 Task: Add a condition where "Channel Is Answer bot for web widget" in recently solved tickets.
Action: Mouse moved to (163, 394)
Screenshot: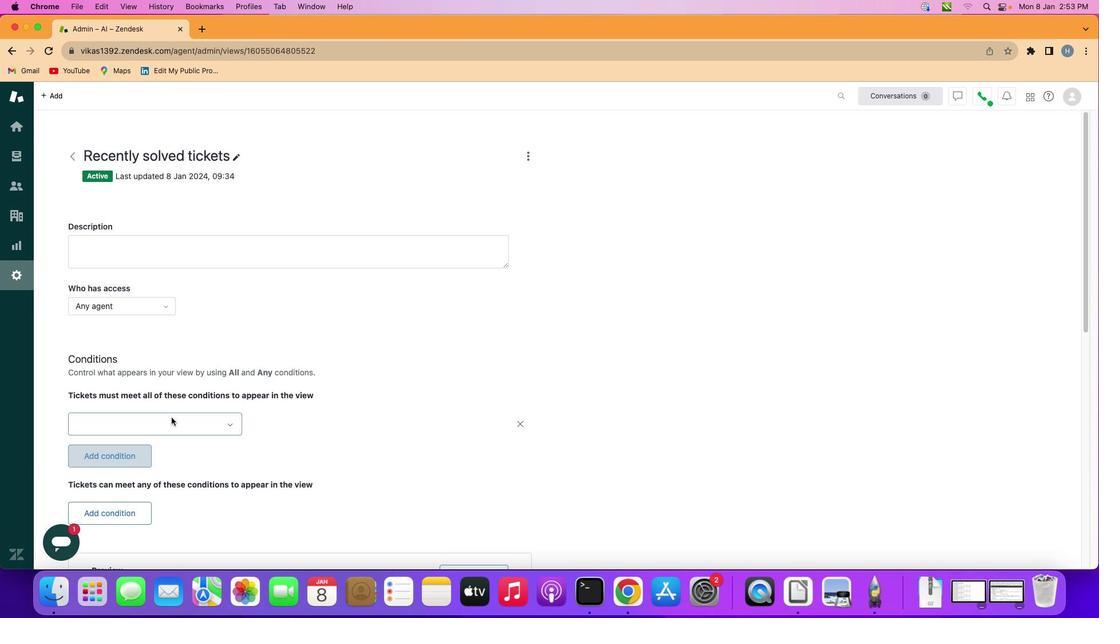 
Action: Mouse pressed left at (163, 394)
Screenshot: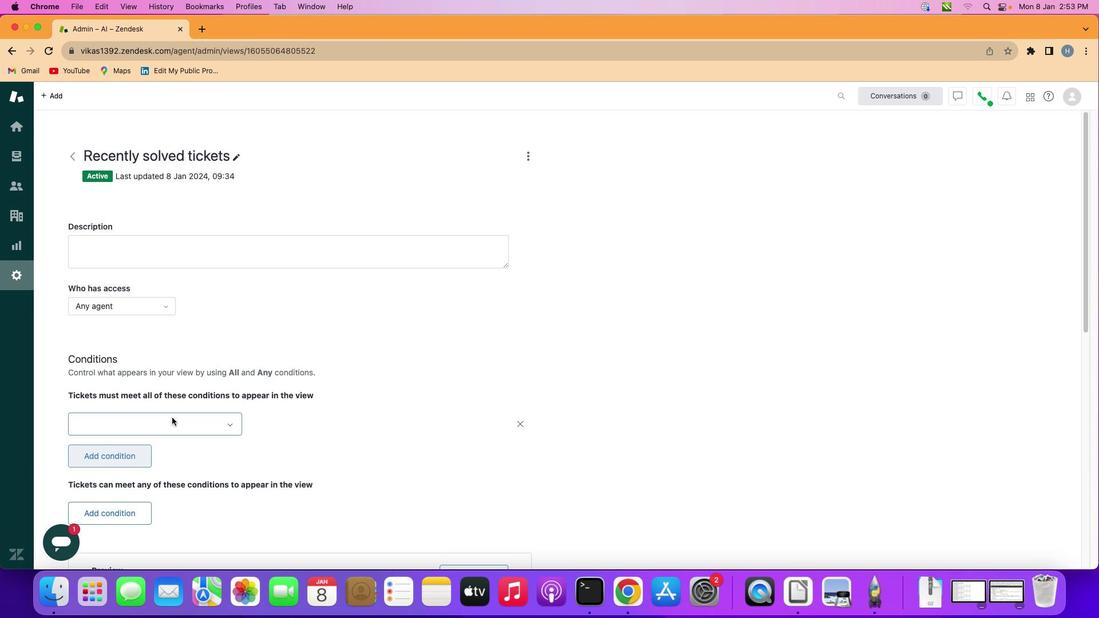 
Action: Mouse moved to (208, 391)
Screenshot: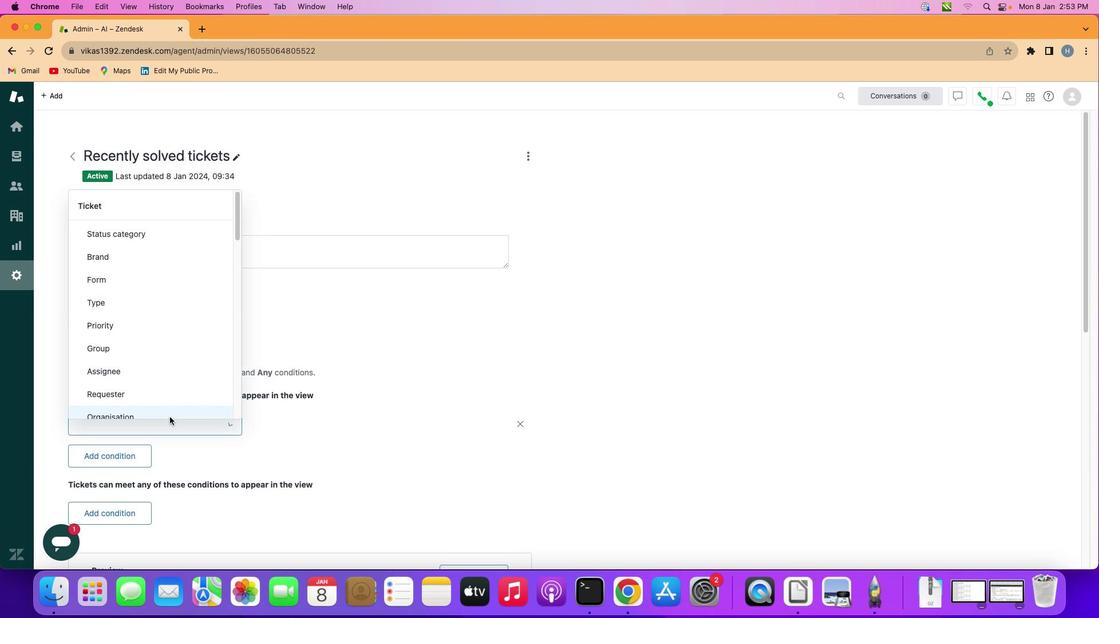 
Action: Mouse pressed left at (208, 391)
Screenshot: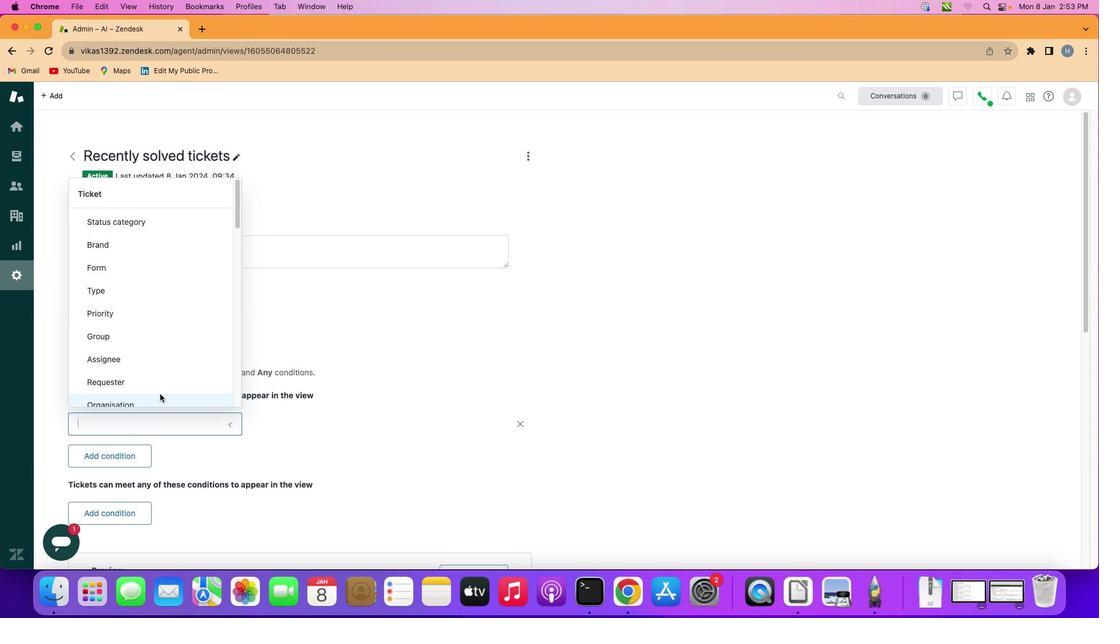 
Action: Mouse moved to (206, 343)
Screenshot: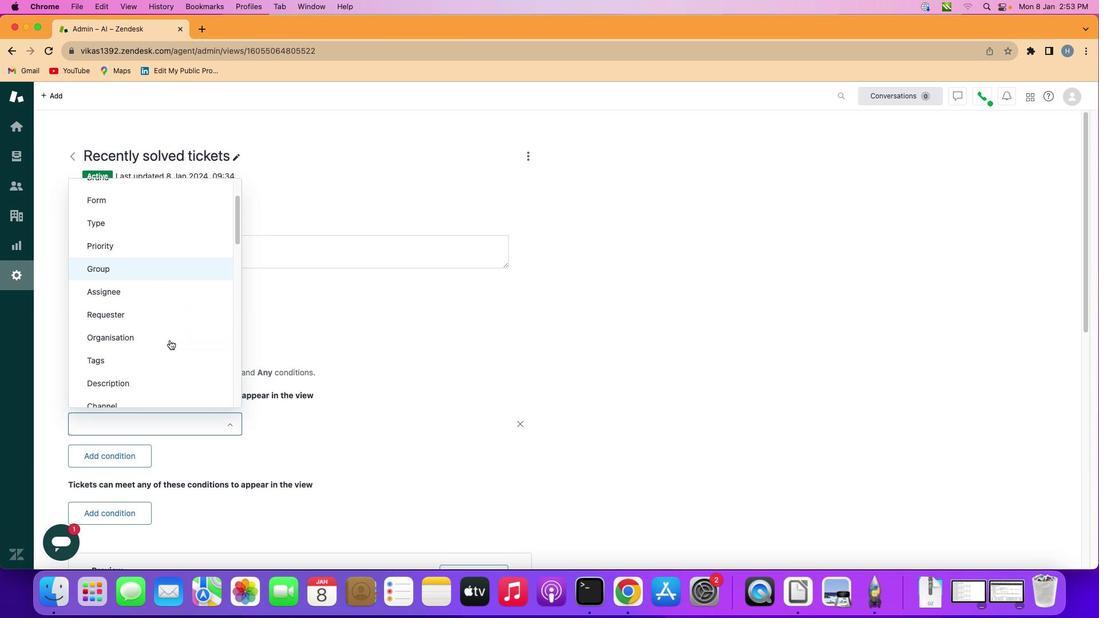 
Action: Mouse scrolled (206, 343) with delta (56, 128)
Screenshot: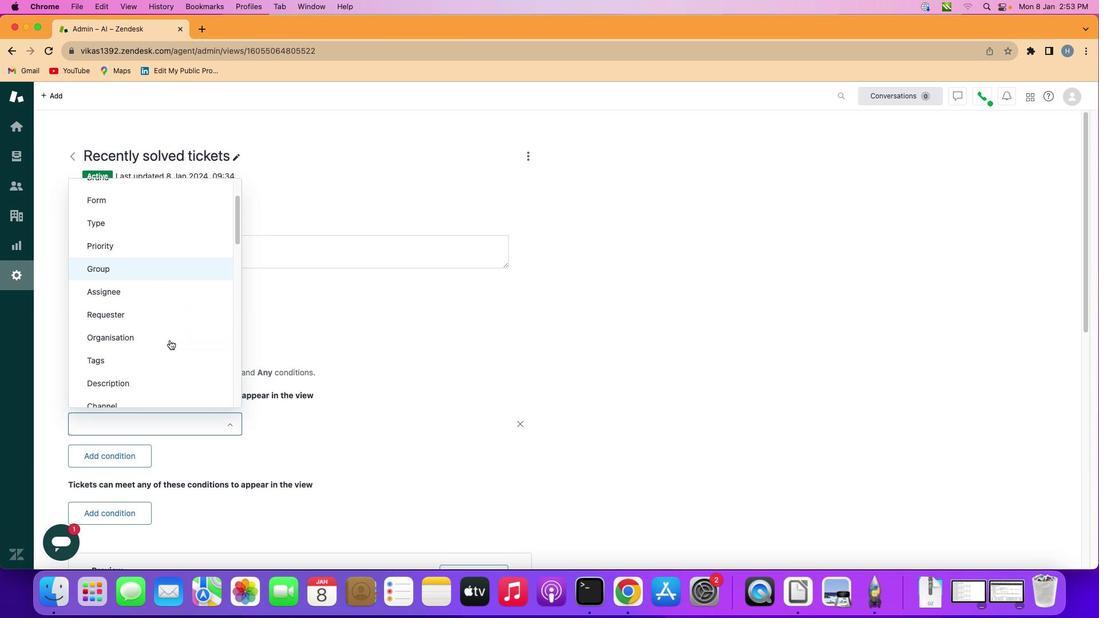
Action: Mouse scrolled (206, 343) with delta (56, 128)
Screenshot: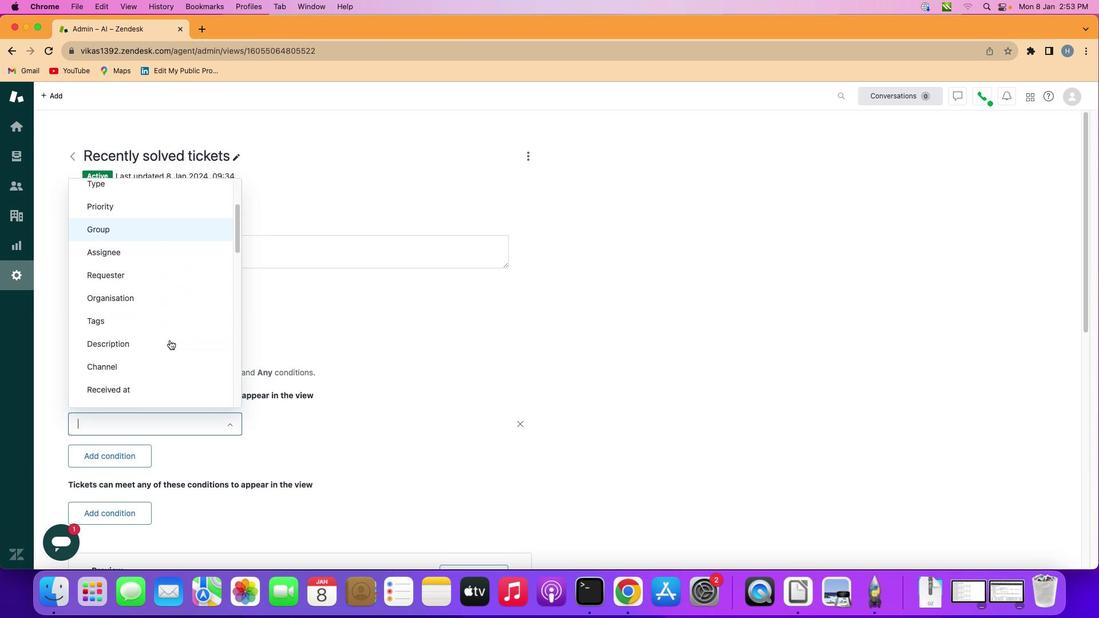 
Action: Mouse scrolled (206, 343) with delta (56, 128)
Screenshot: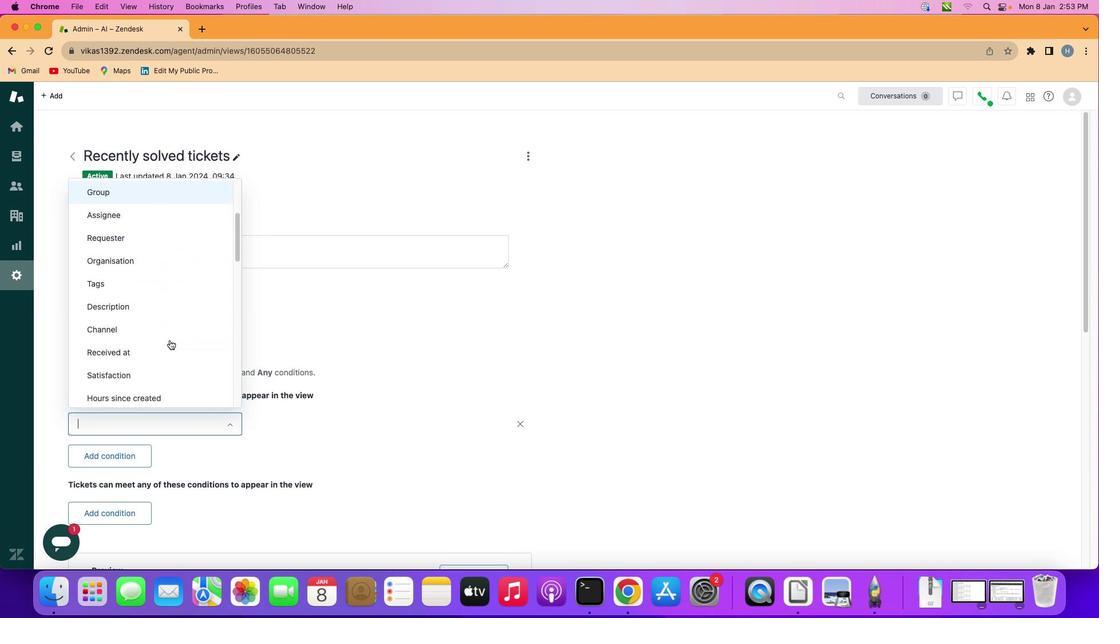 
Action: Mouse scrolled (206, 343) with delta (56, 128)
Screenshot: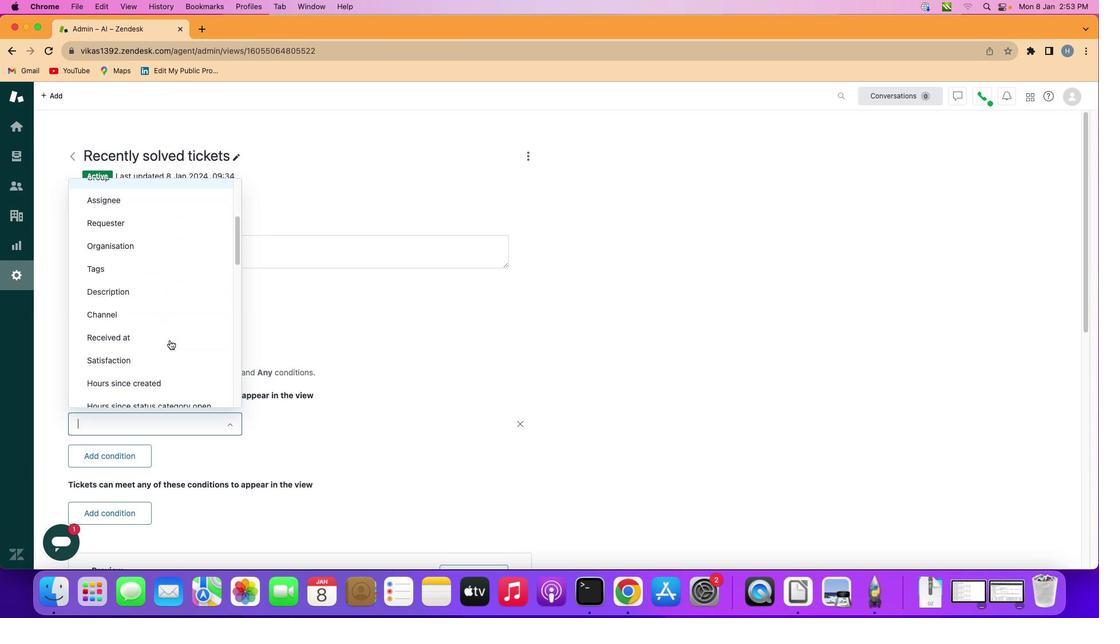 
Action: Mouse scrolled (206, 343) with delta (56, 128)
Screenshot: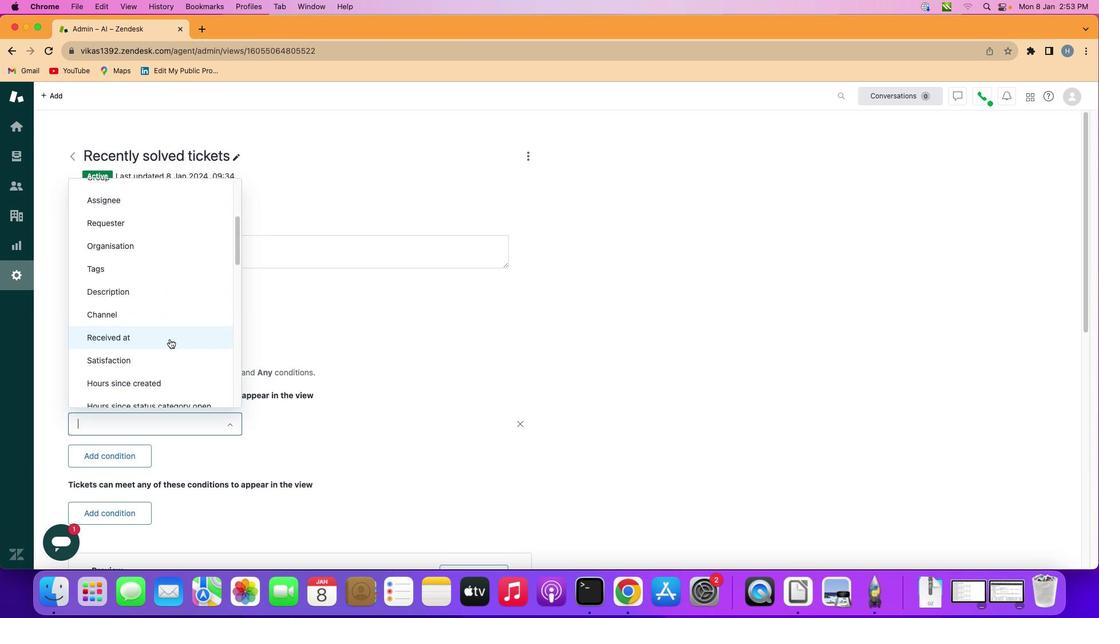 
Action: Mouse moved to (217, 329)
Screenshot: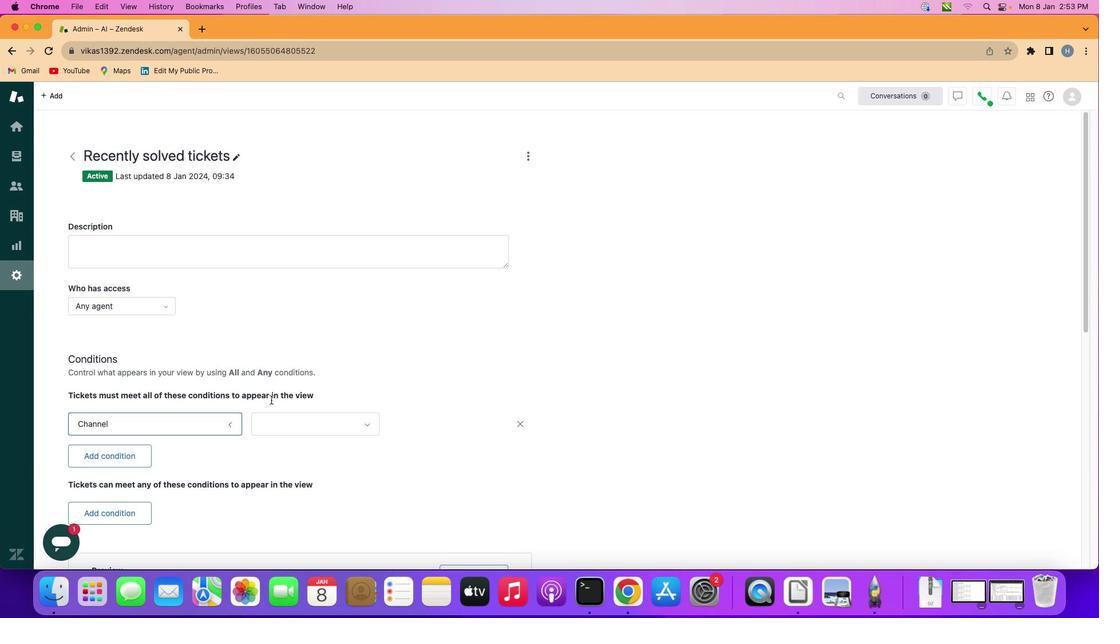 
Action: Mouse pressed left at (217, 329)
Screenshot: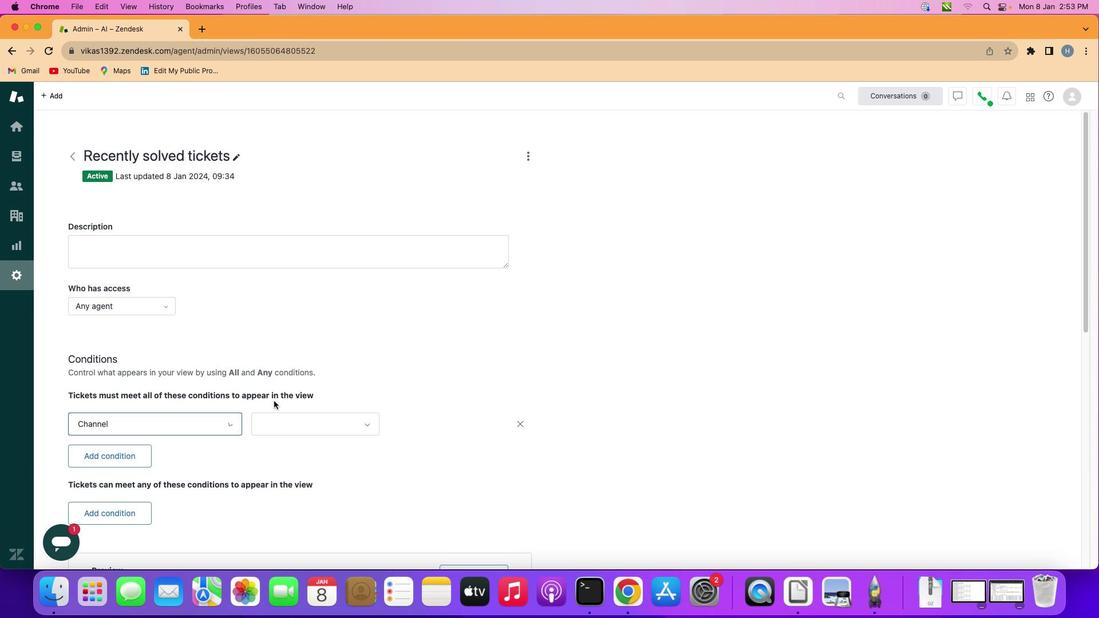 
Action: Mouse moved to (318, 392)
Screenshot: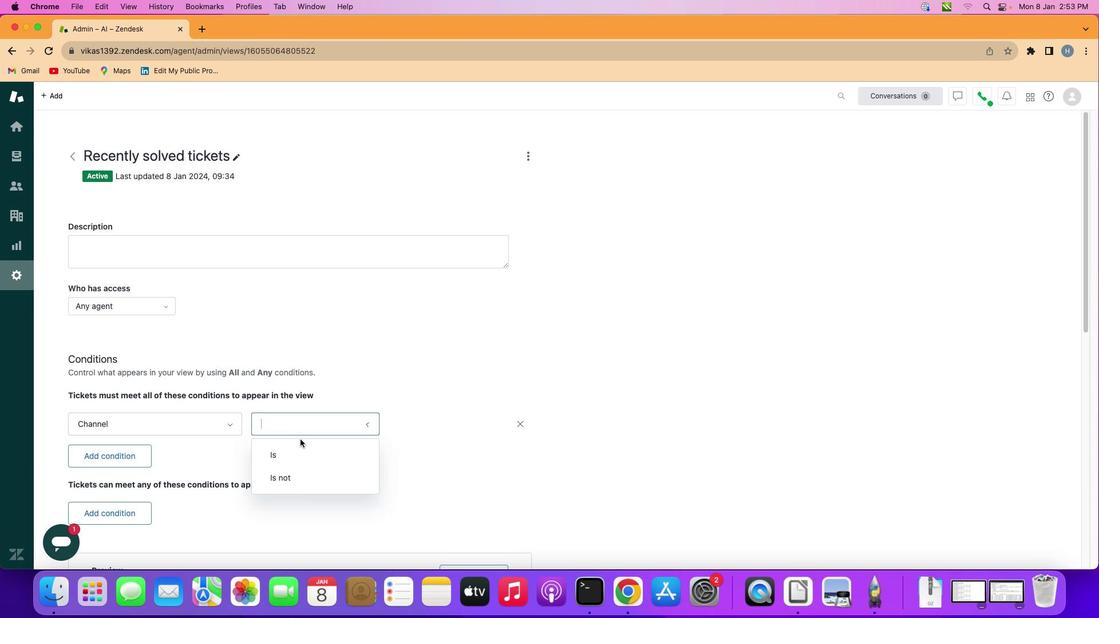 
Action: Mouse pressed left at (318, 392)
Screenshot: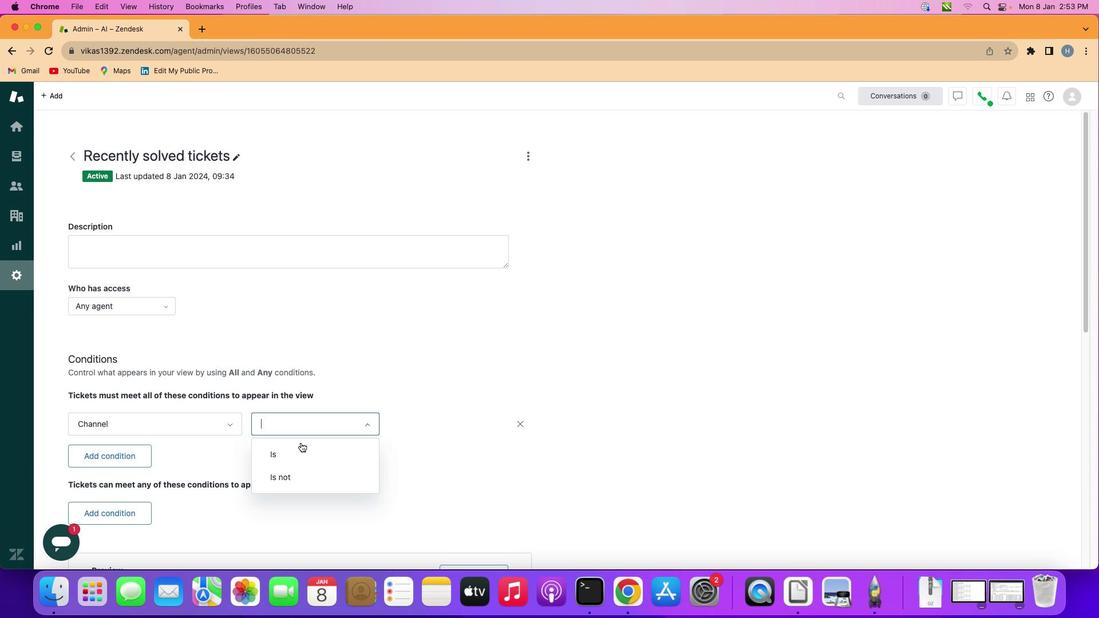 
Action: Mouse moved to (344, 412)
Screenshot: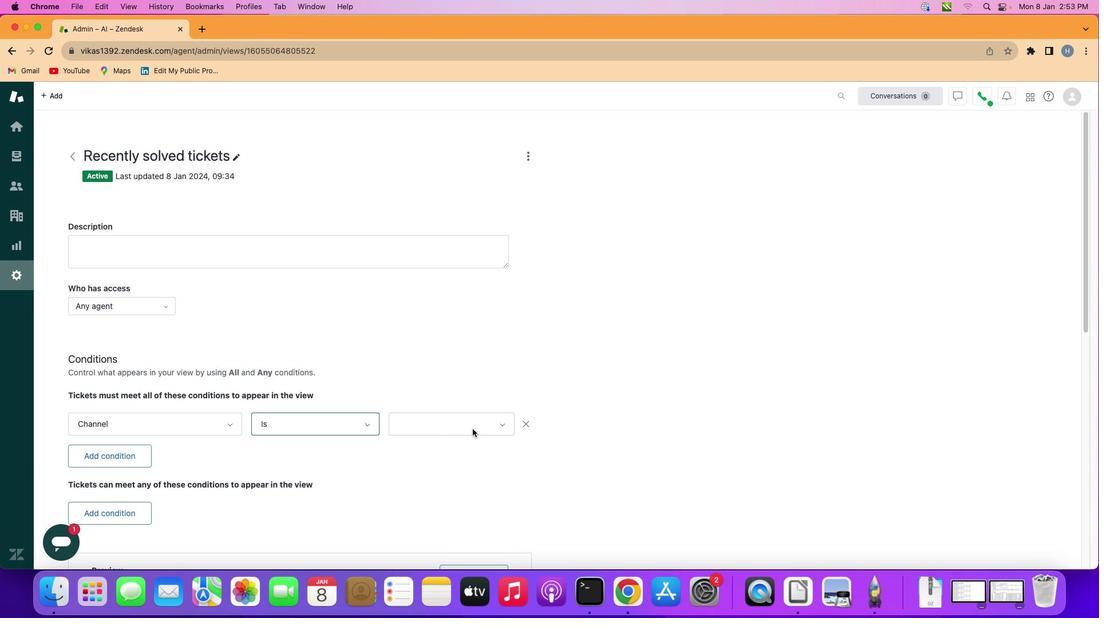 
Action: Mouse pressed left at (344, 412)
Screenshot: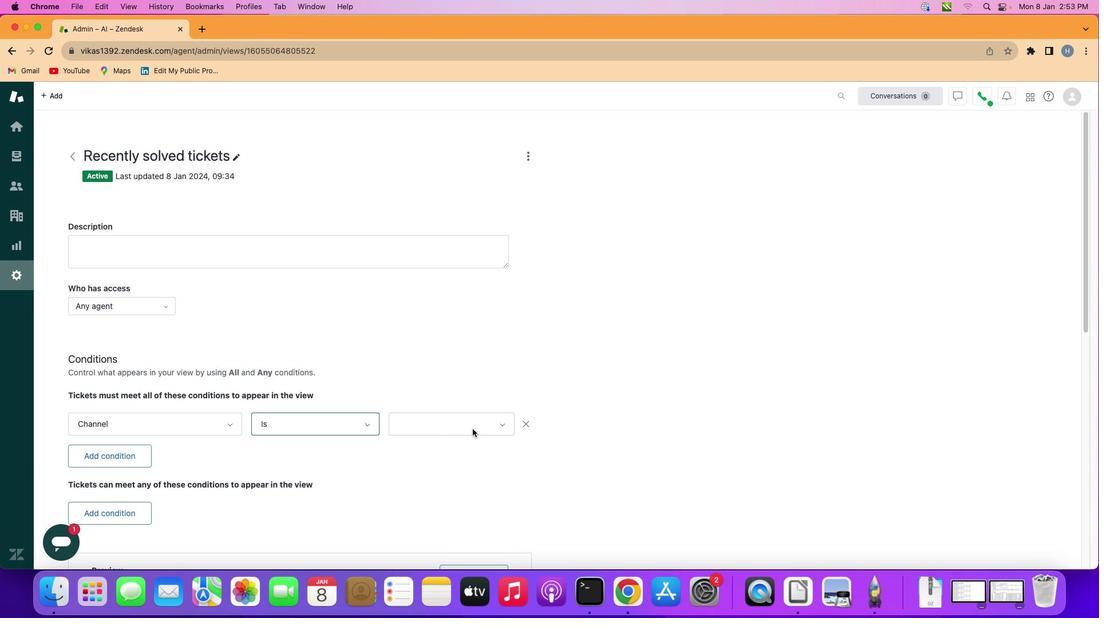 
Action: Mouse moved to (481, 396)
Screenshot: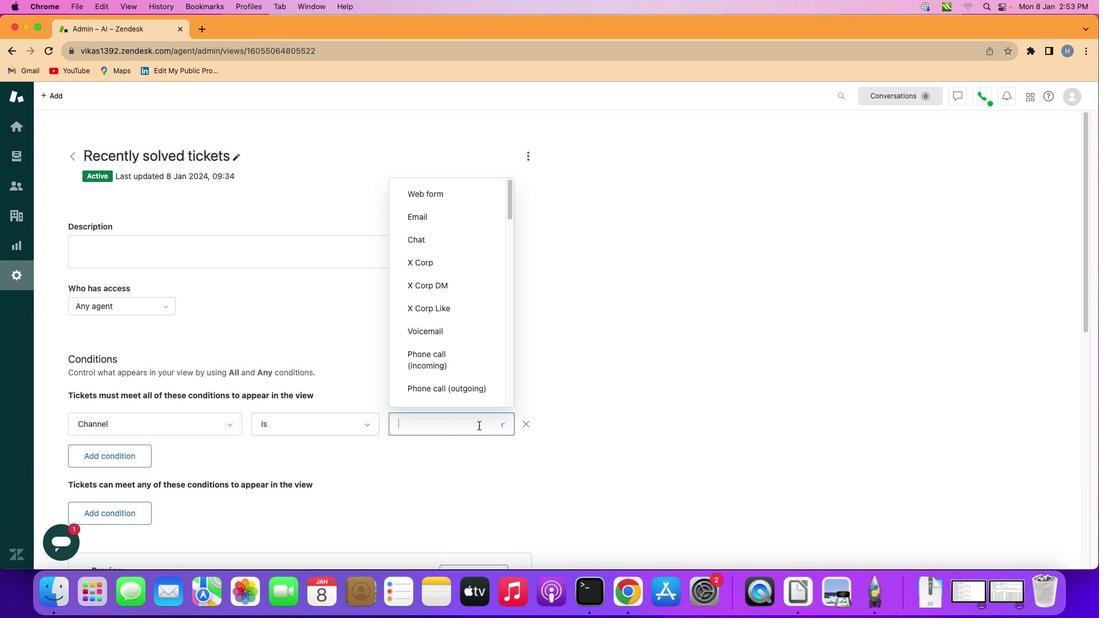 
Action: Mouse pressed left at (481, 396)
Screenshot: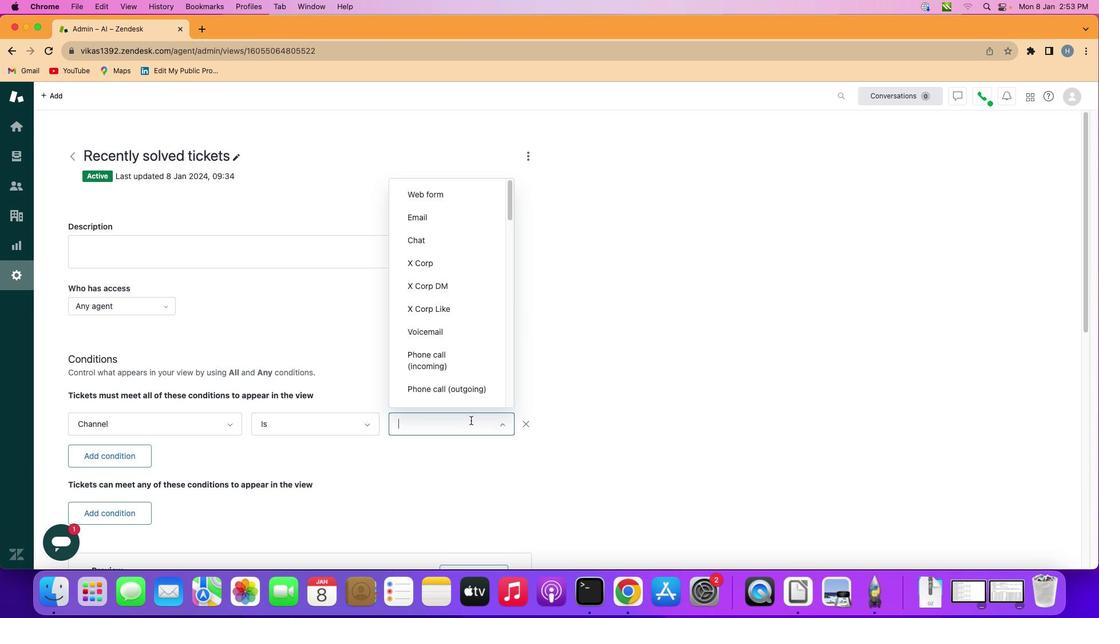
Action: Mouse moved to (476, 342)
Screenshot: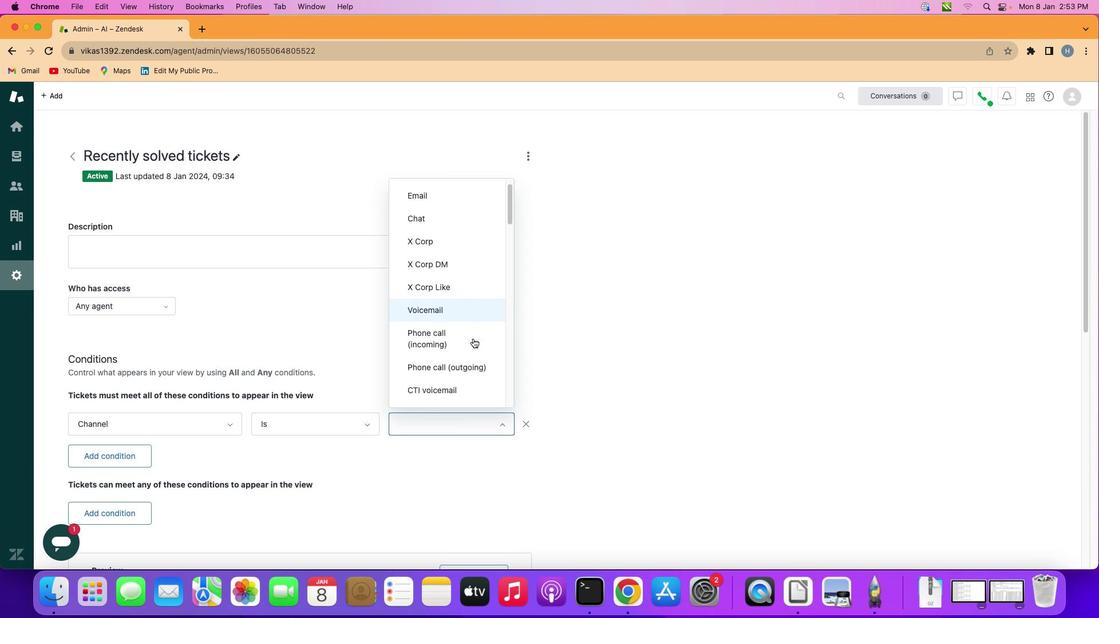
Action: Mouse scrolled (476, 342) with delta (56, 128)
Screenshot: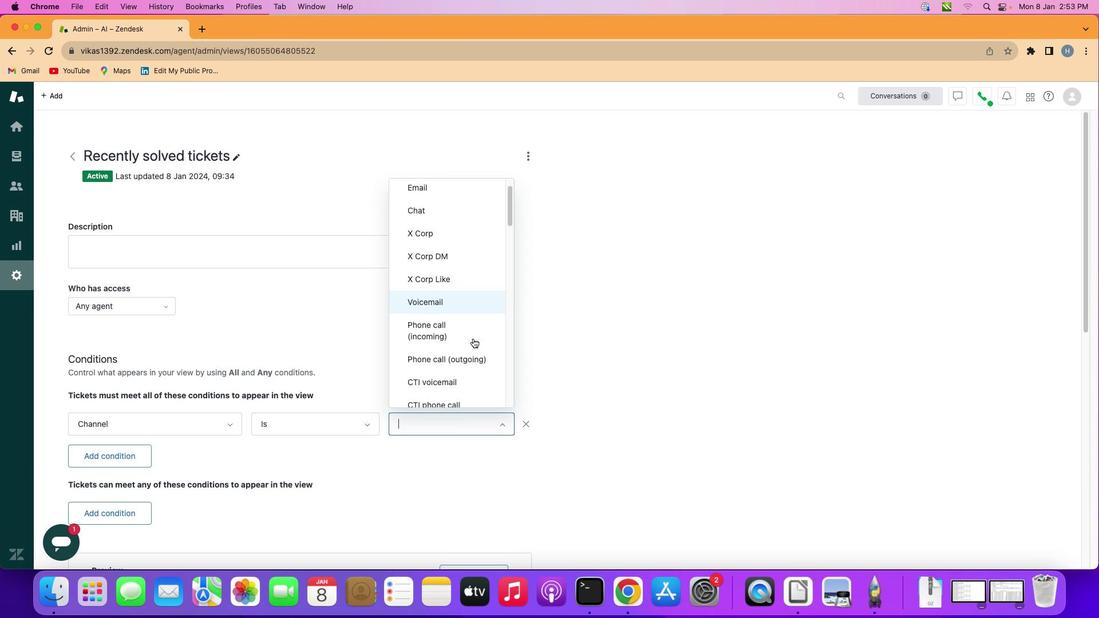 
Action: Mouse scrolled (476, 342) with delta (56, 128)
Screenshot: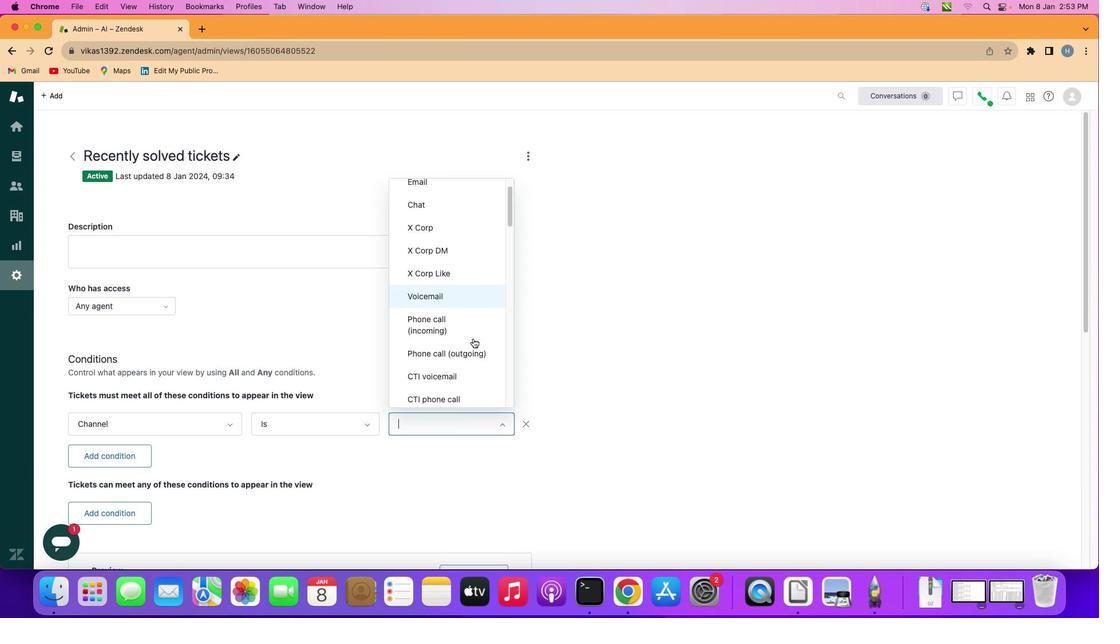 
Action: Mouse scrolled (476, 342) with delta (56, 128)
Screenshot: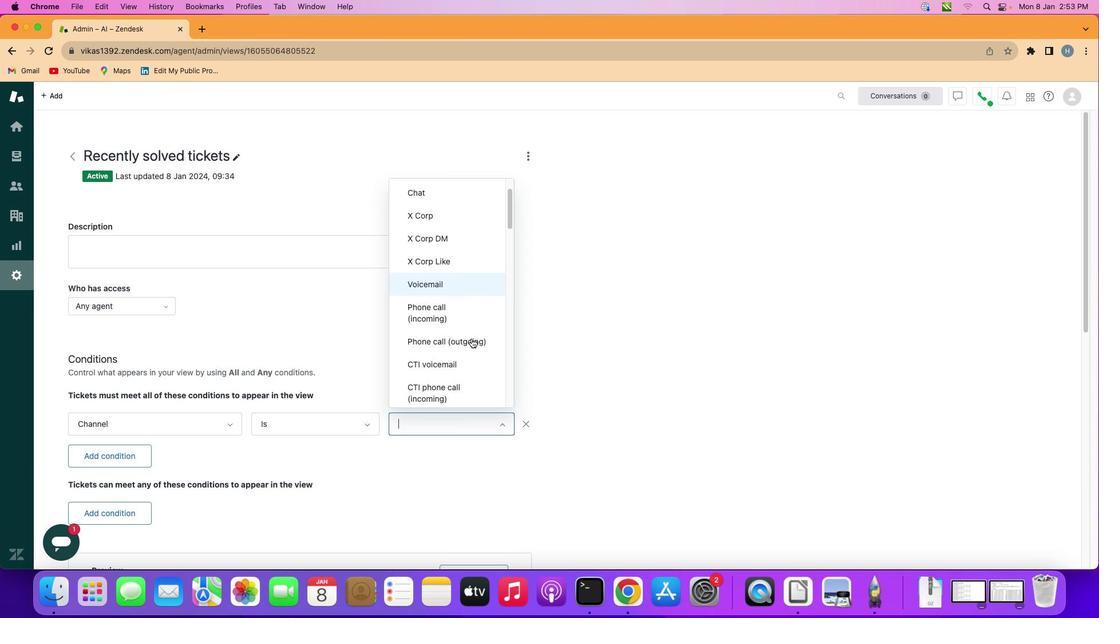 
Action: Mouse scrolled (476, 342) with delta (56, 129)
Screenshot: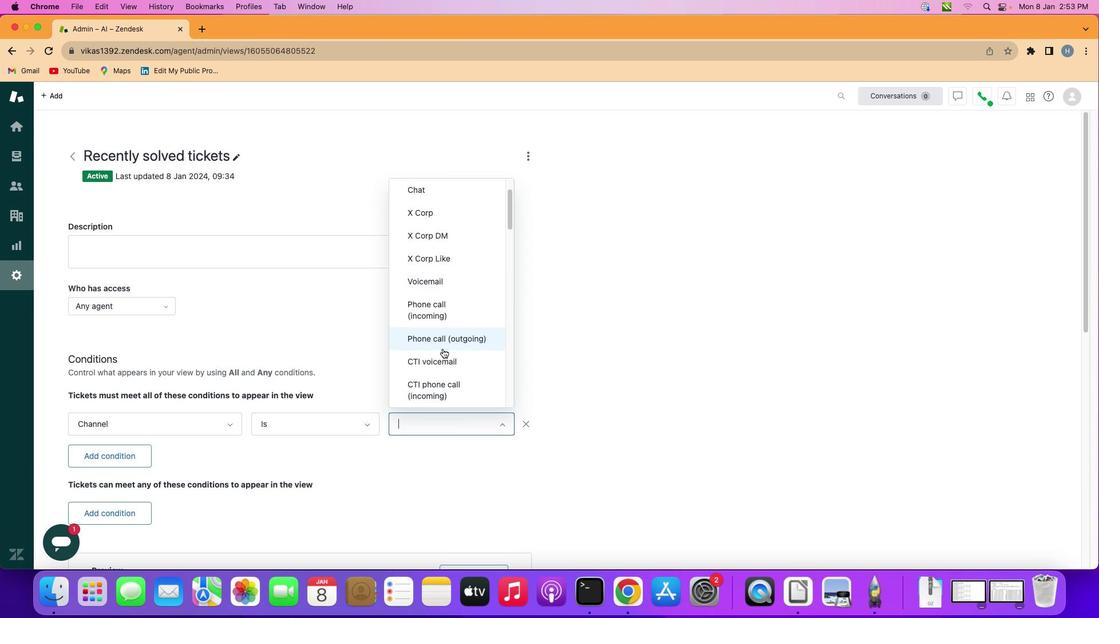 
Action: Mouse scrolled (476, 342) with delta (56, 128)
Screenshot: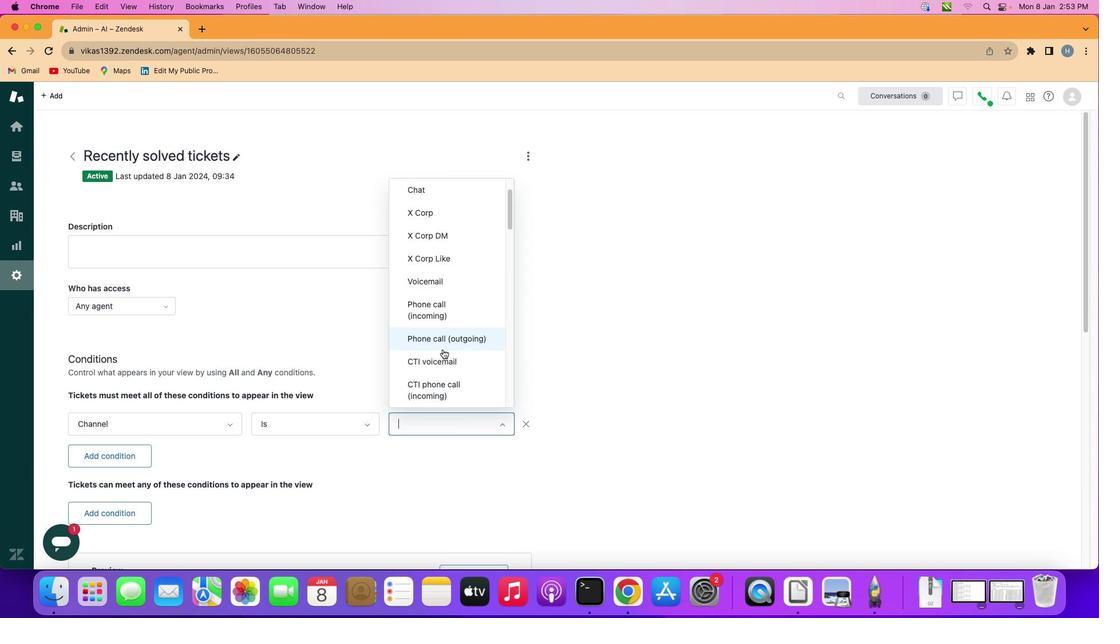 
Action: Mouse moved to (454, 349)
Screenshot: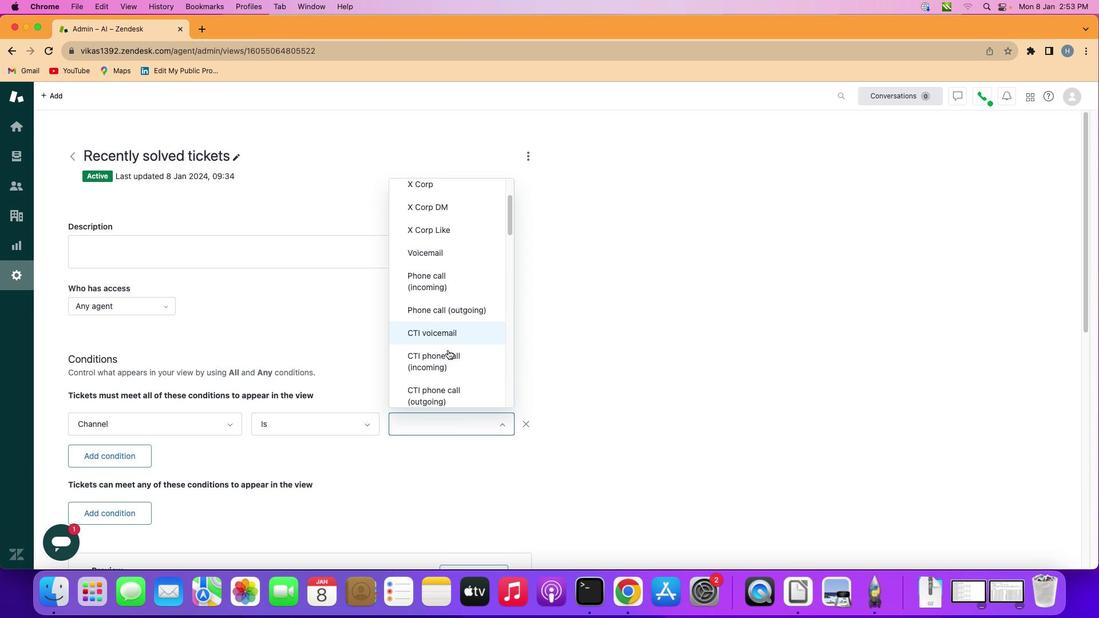 
Action: Mouse scrolled (454, 349) with delta (56, 129)
Screenshot: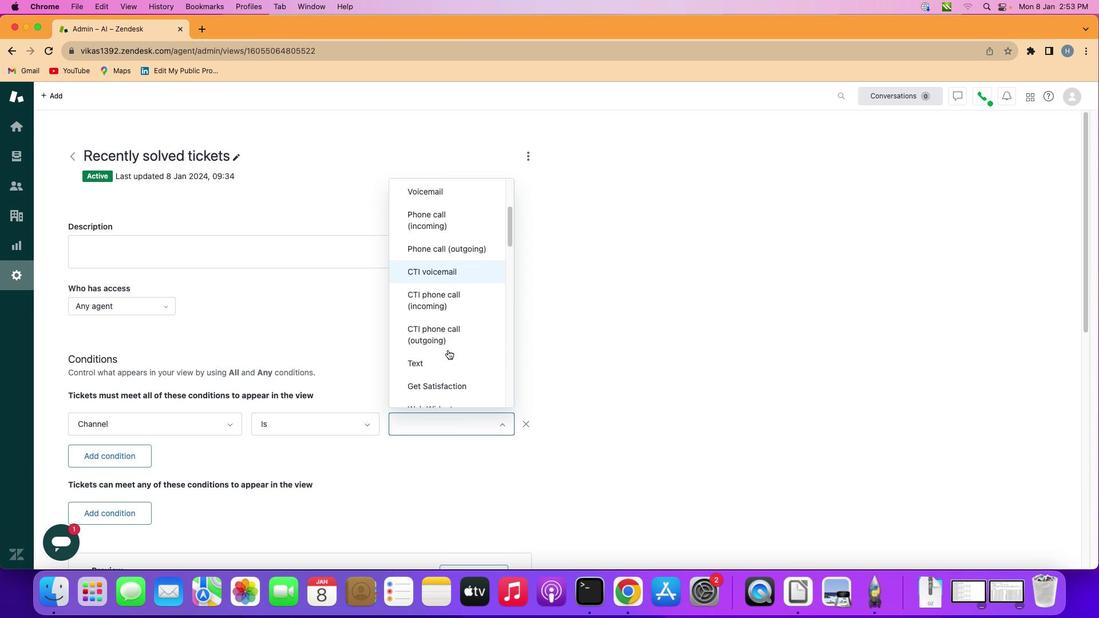 
Action: Mouse scrolled (454, 349) with delta (56, 128)
Screenshot: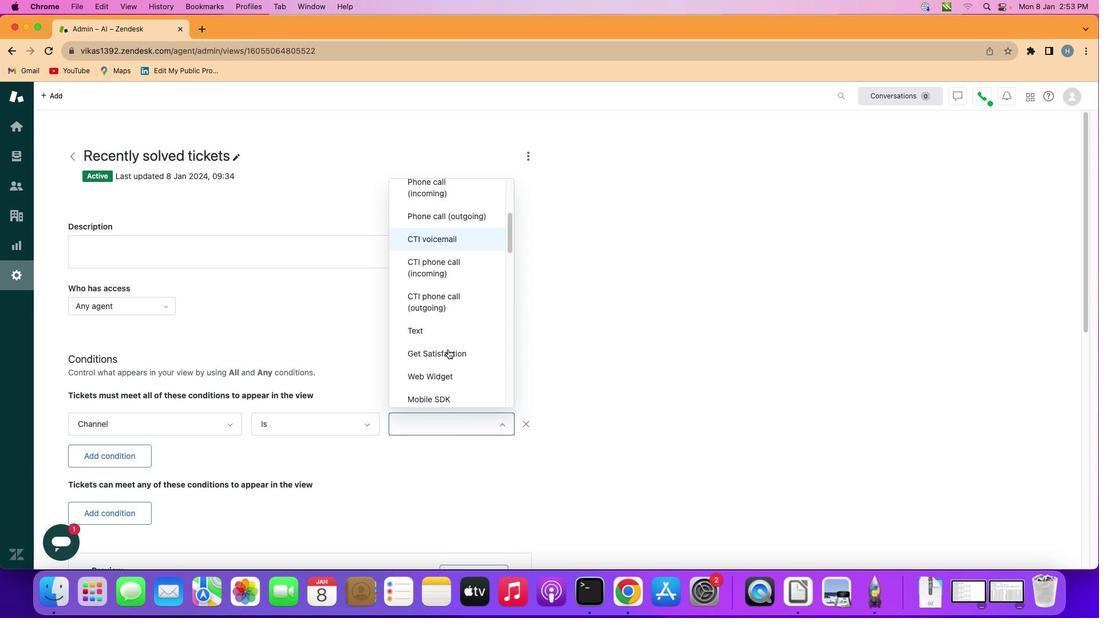 
Action: Mouse scrolled (454, 349) with delta (56, 128)
Screenshot: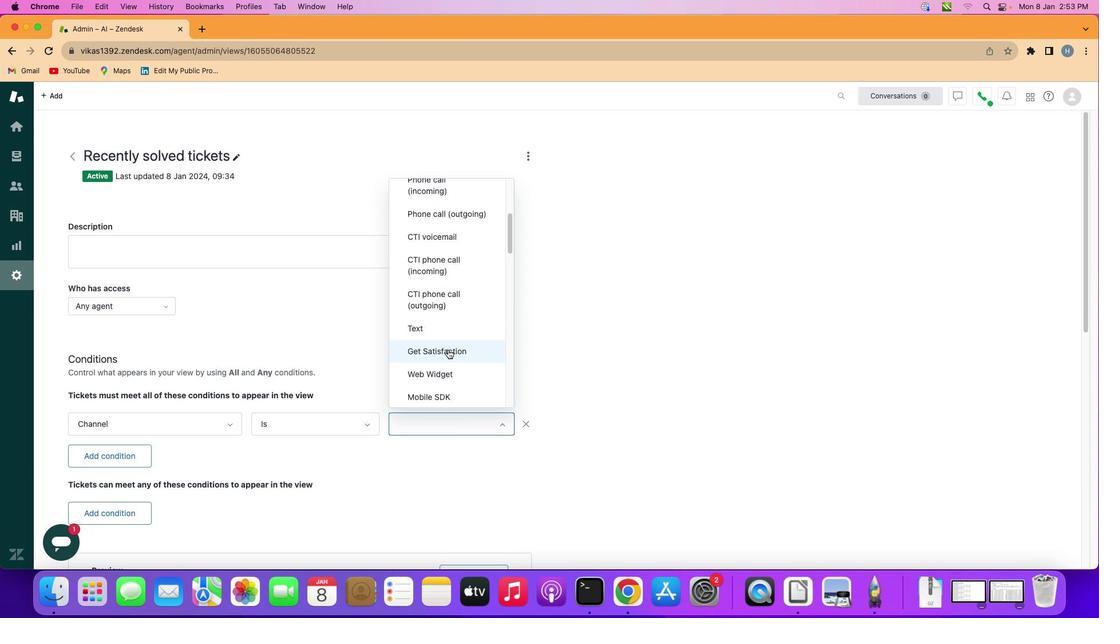 
Action: Mouse scrolled (454, 349) with delta (56, 128)
Screenshot: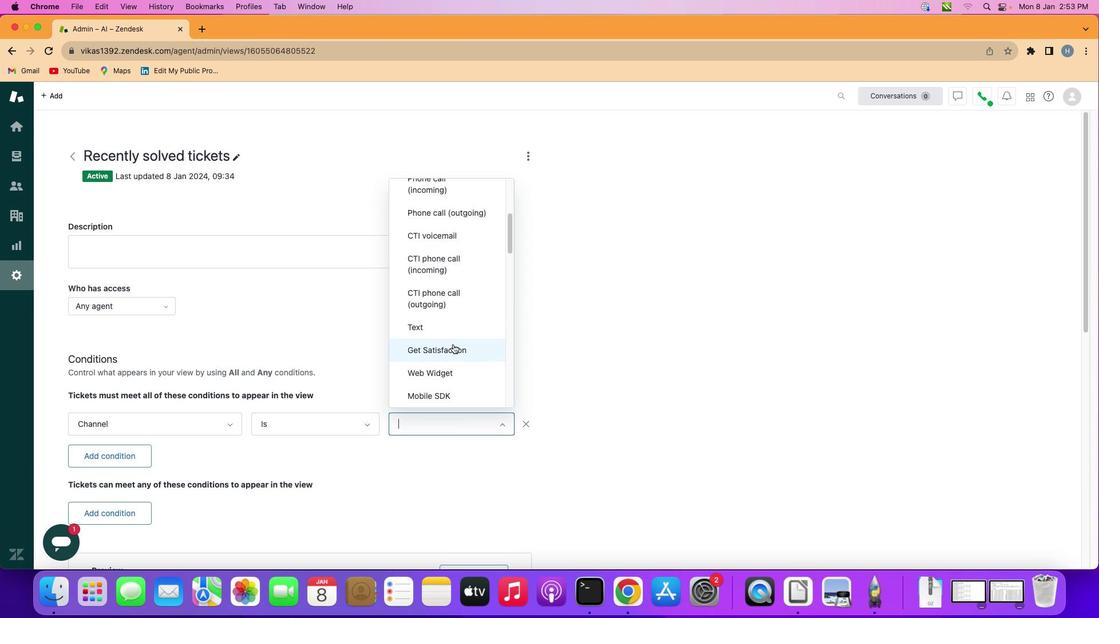 
Action: Mouse moved to (454, 349)
Screenshot: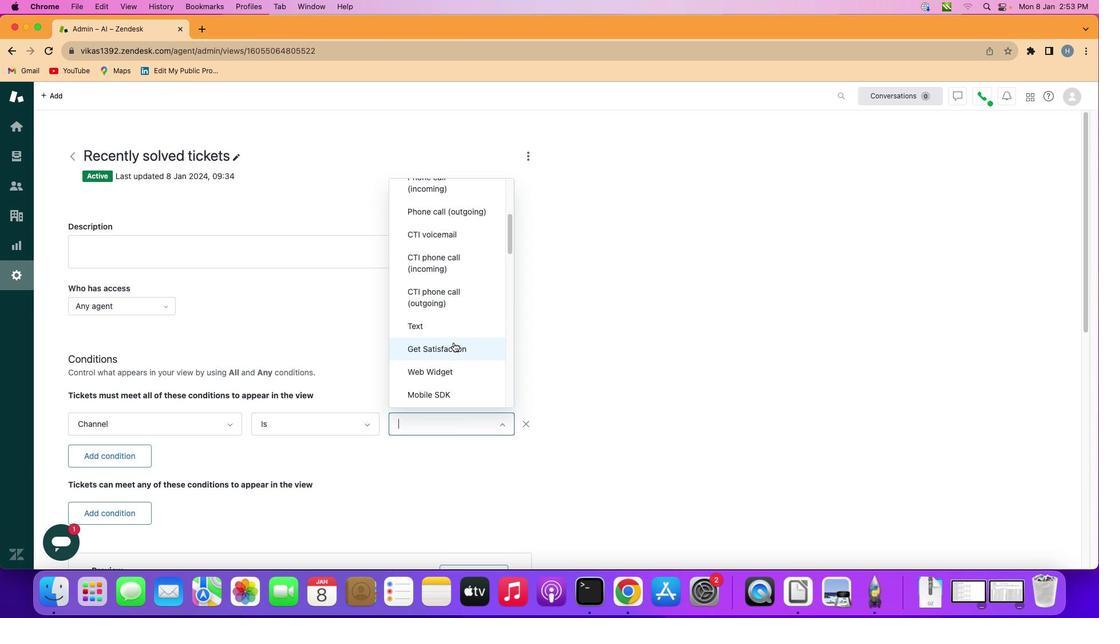 
Action: Mouse scrolled (454, 349) with delta (56, 128)
Screenshot: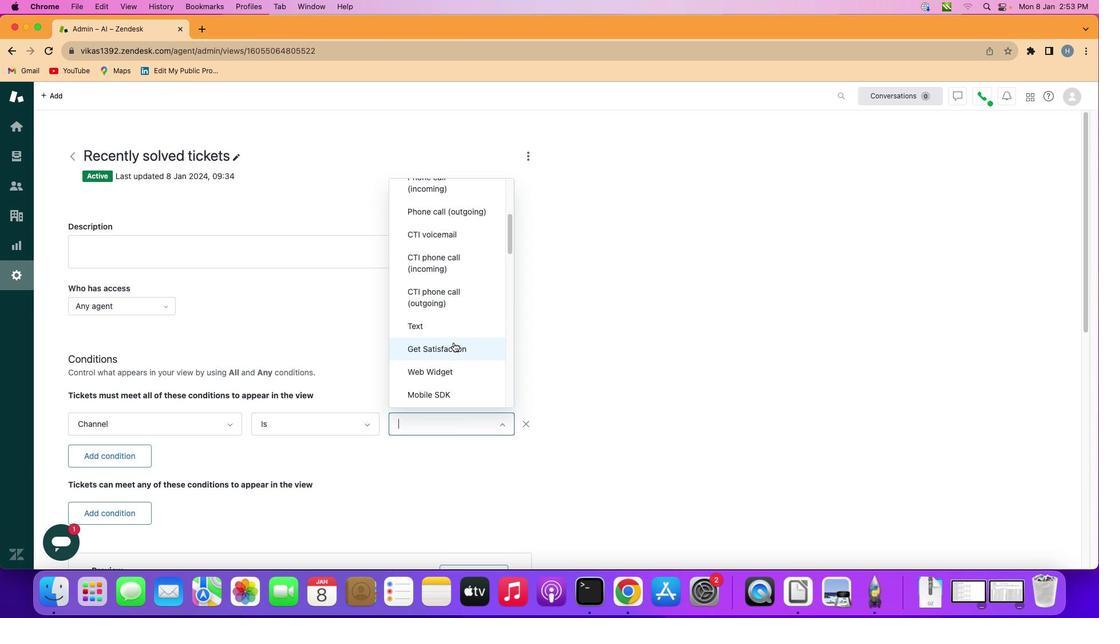 
Action: Mouse moved to (459, 344)
Screenshot: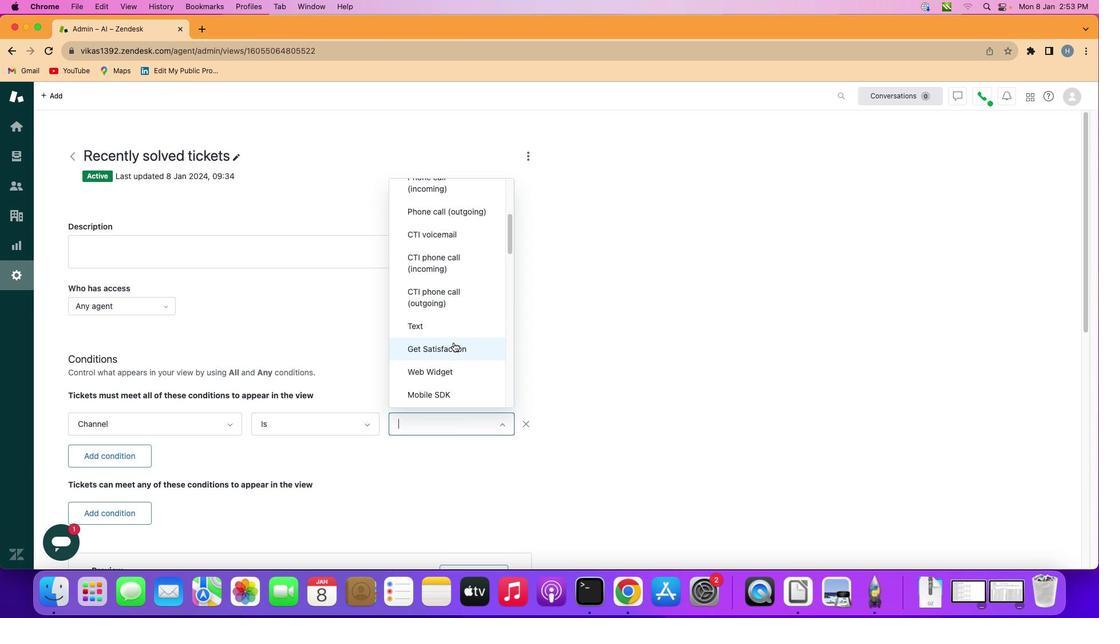 
Action: Mouse scrolled (459, 344) with delta (56, 128)
Screenshot: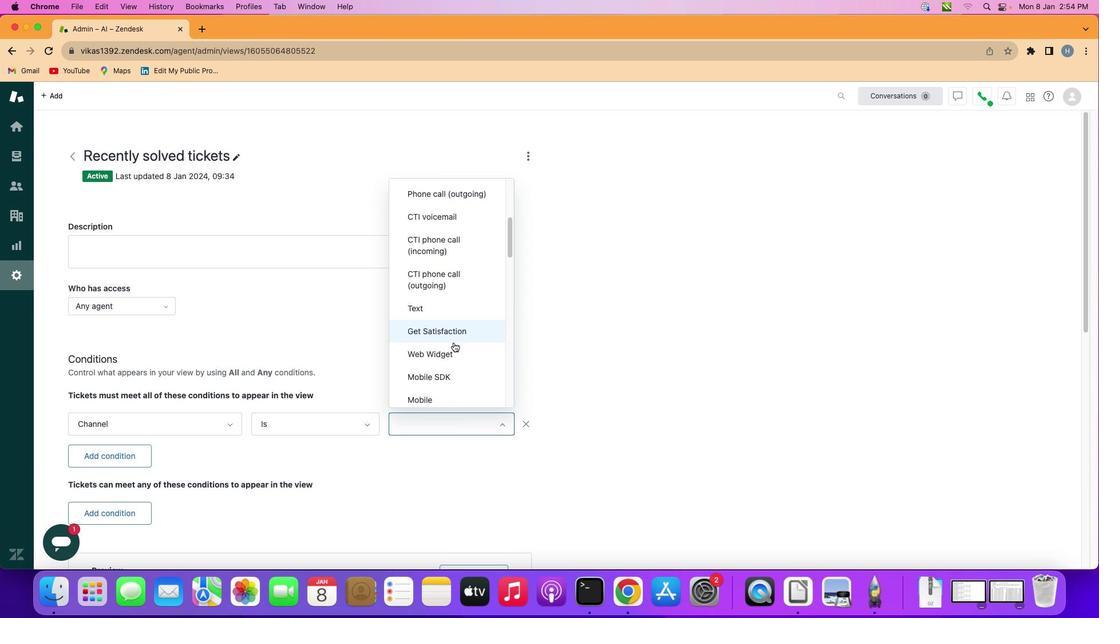 
Action: Mouse scrolled (459, 344) with delta (56, 128)
Screenshot: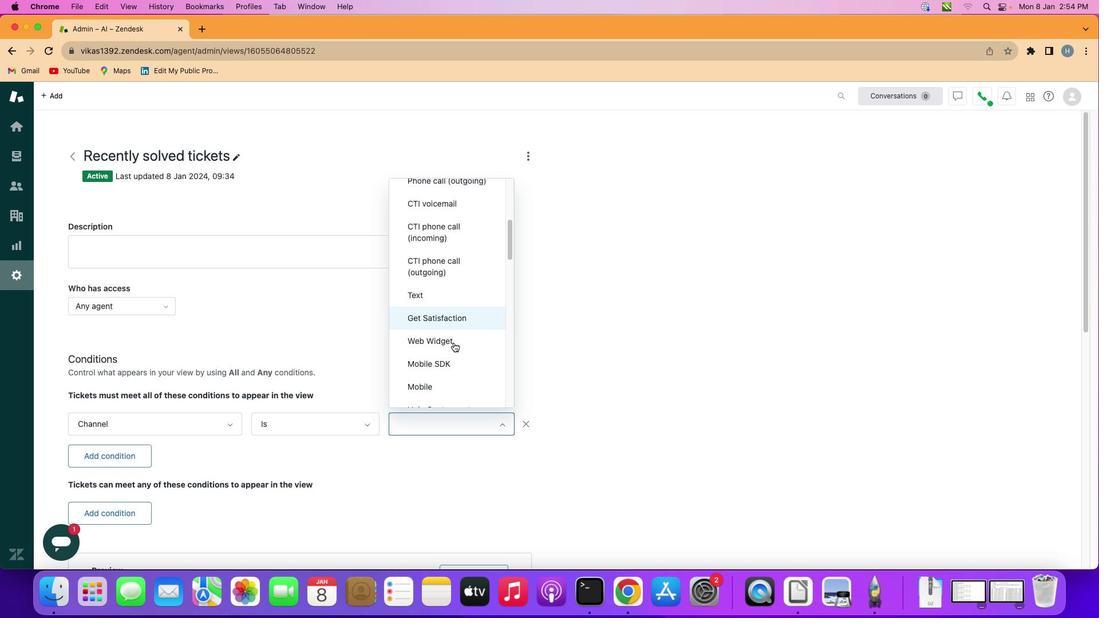 
Action: Mouse scrolled (459, 344) with delta (56, 128)
Screenshot: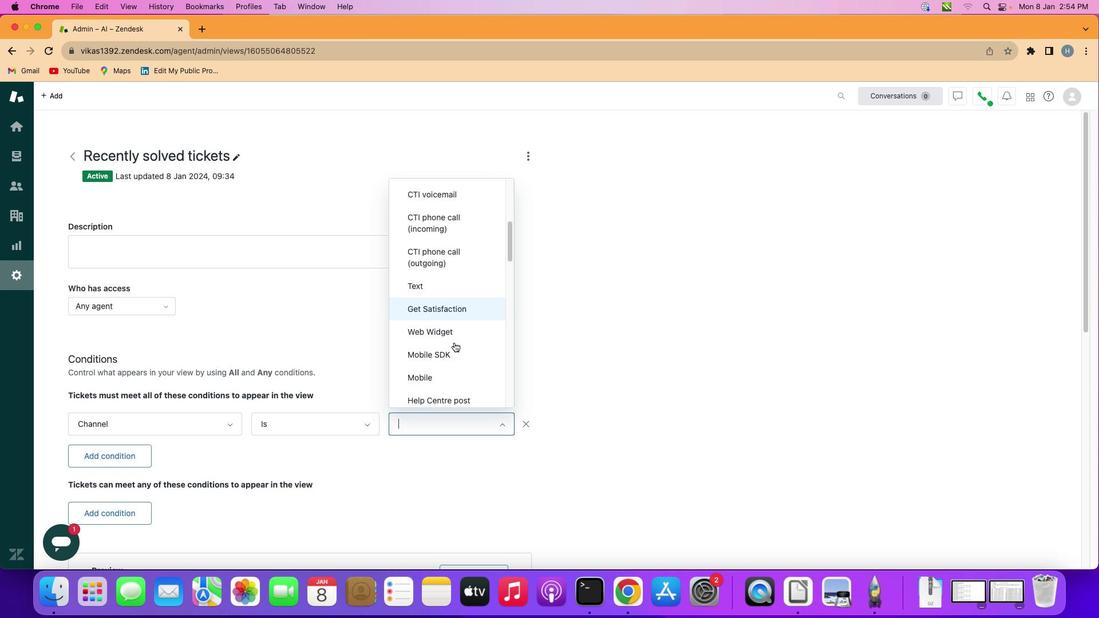 
Action: Mouse scrolled (459, 344) with delta (56, 128)
Screenshot: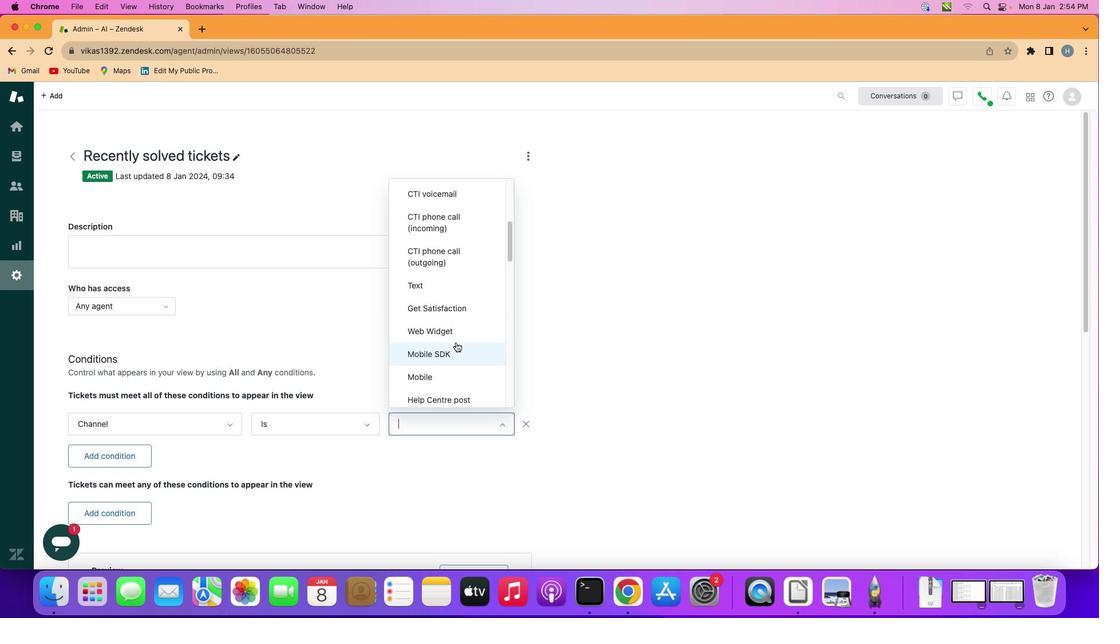 
Action: Mouse moved to (461, 344)
Screenshot: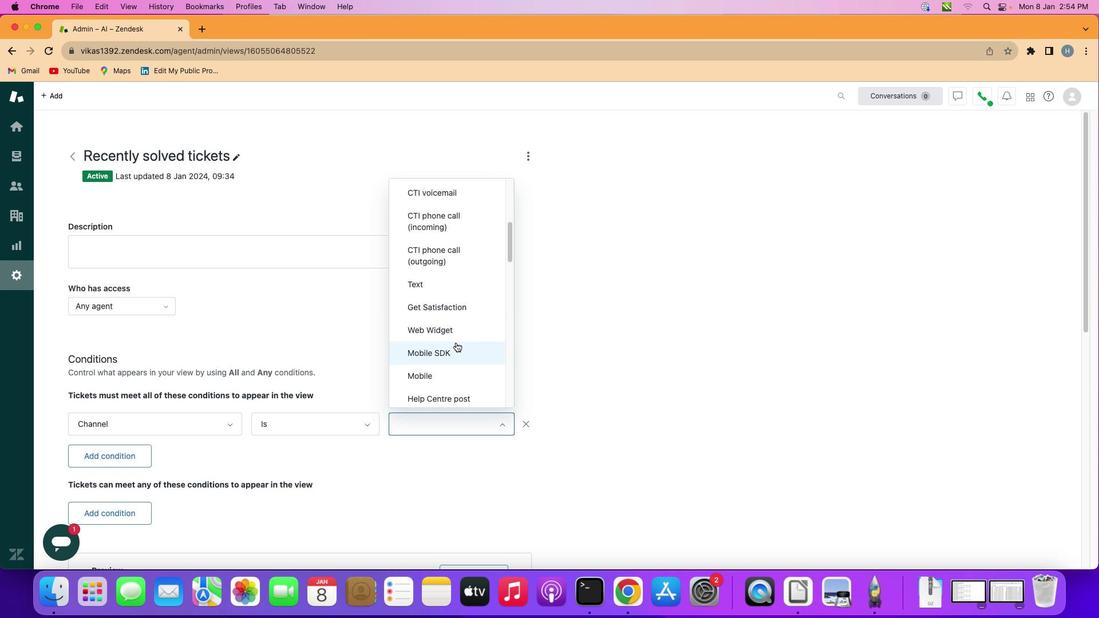 
Action: Mouse scrolled (461, 344) with delta (56, 128)
Screenshot: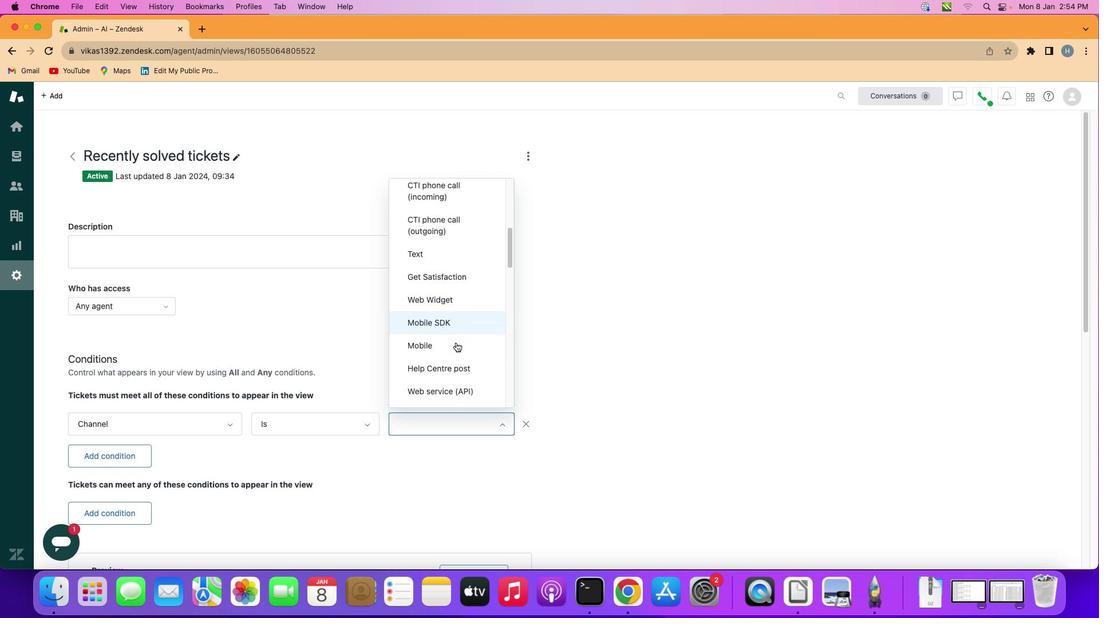 
Action: Mouse scrolled (461, 344) with delta (56, 128)
Screenshot: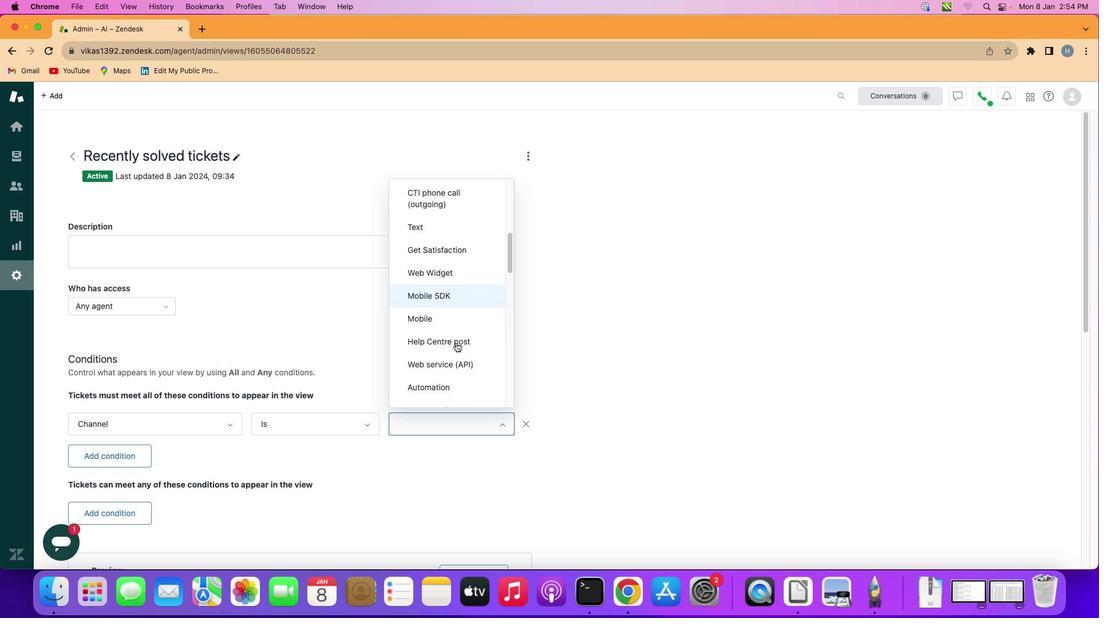 
Action: Mouse scrolled (461, 344) with delta (56, 128)
Screenshot: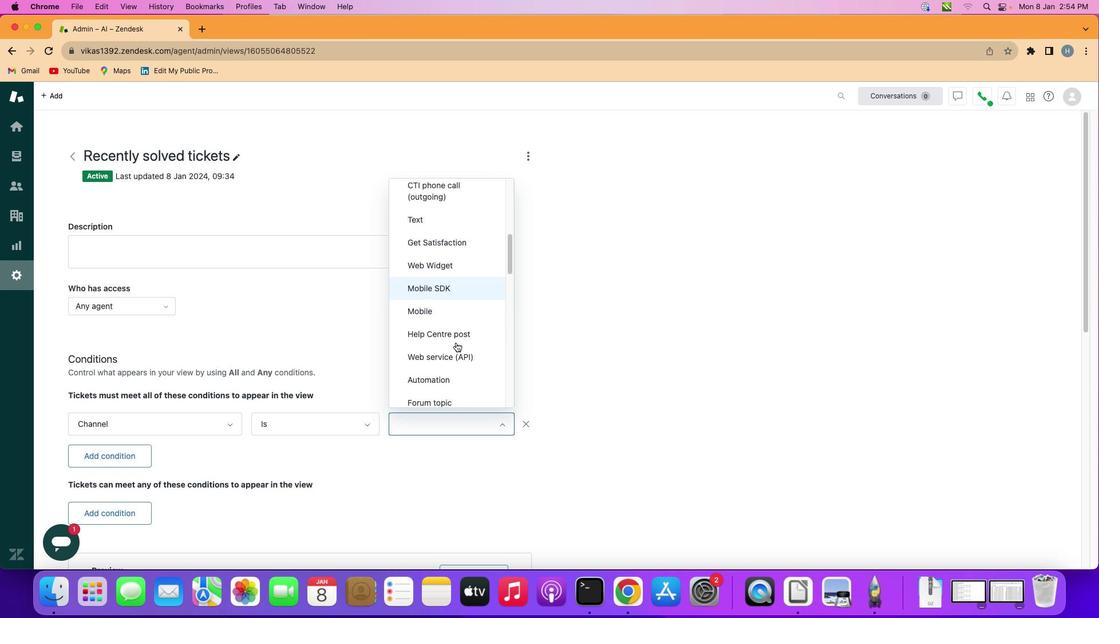 
Action: Mouse scrolled (461, 344) with delta (56, 128)
Screenshot: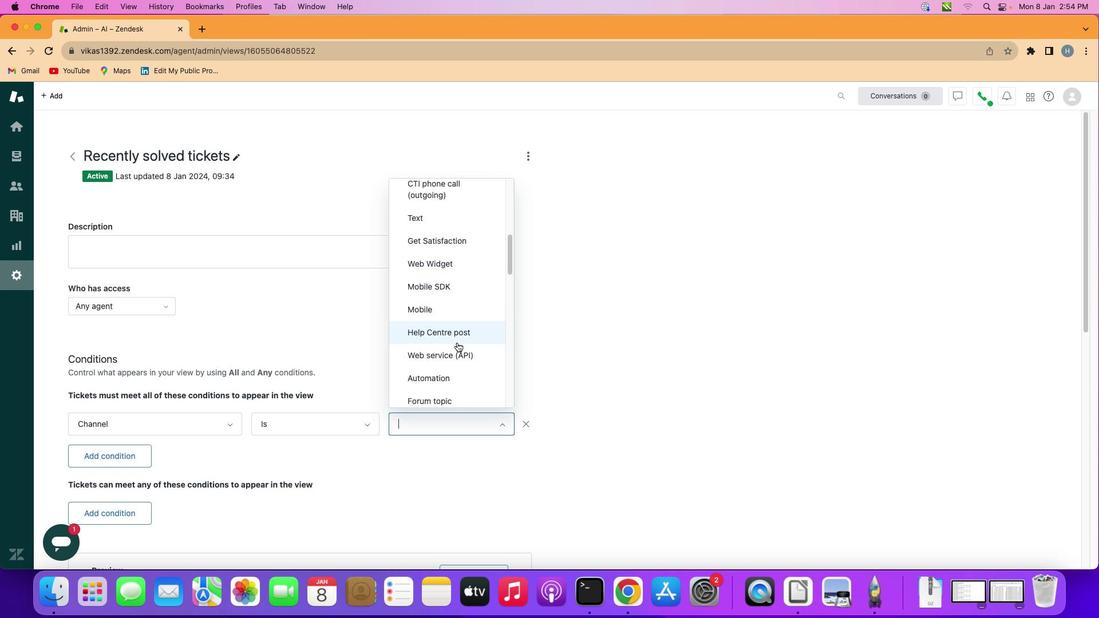 
Action: Mouse scrolled (461, 344) with delta (56, 128)
Screenshot: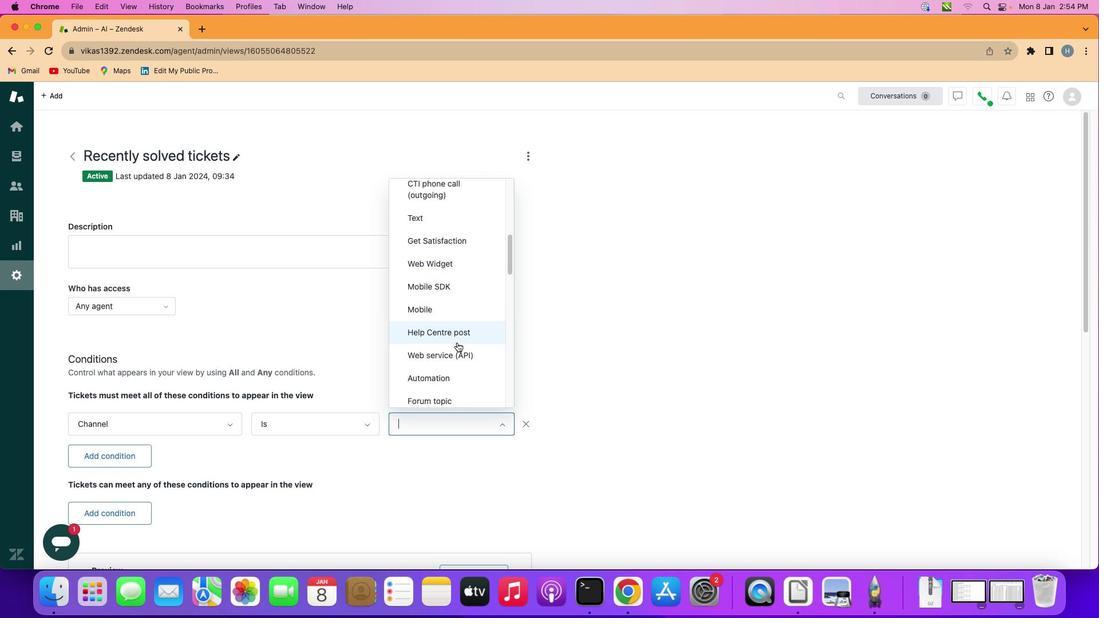 
Action: Mouse moved to (462, 344)
Screenshot: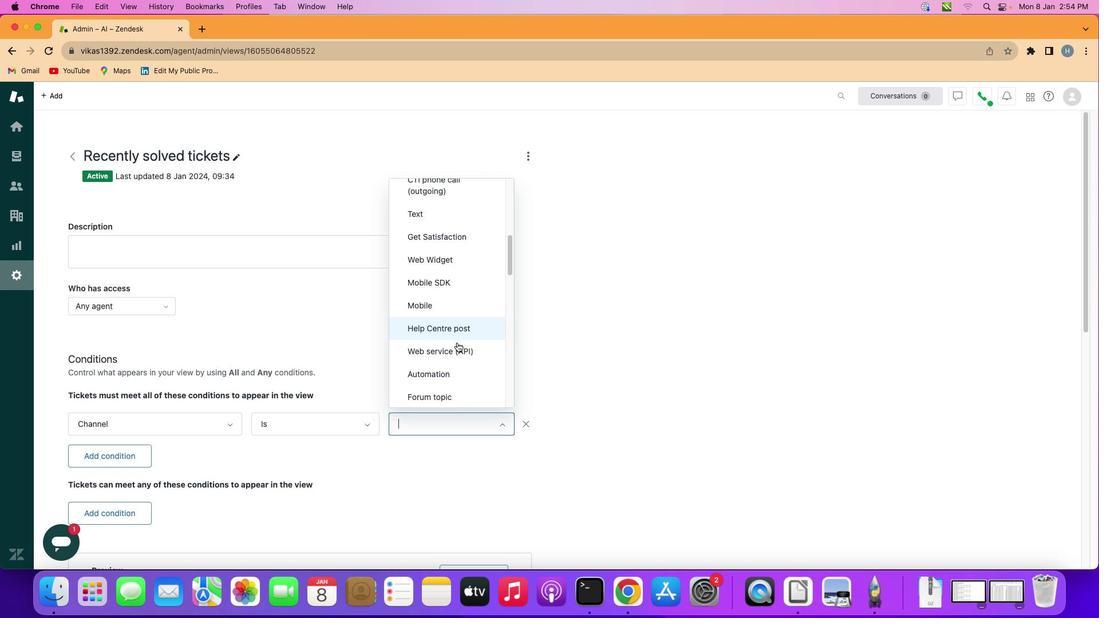 
Action: Mouse scrolled (462, 344) with delta (56, 128)
Screenshot: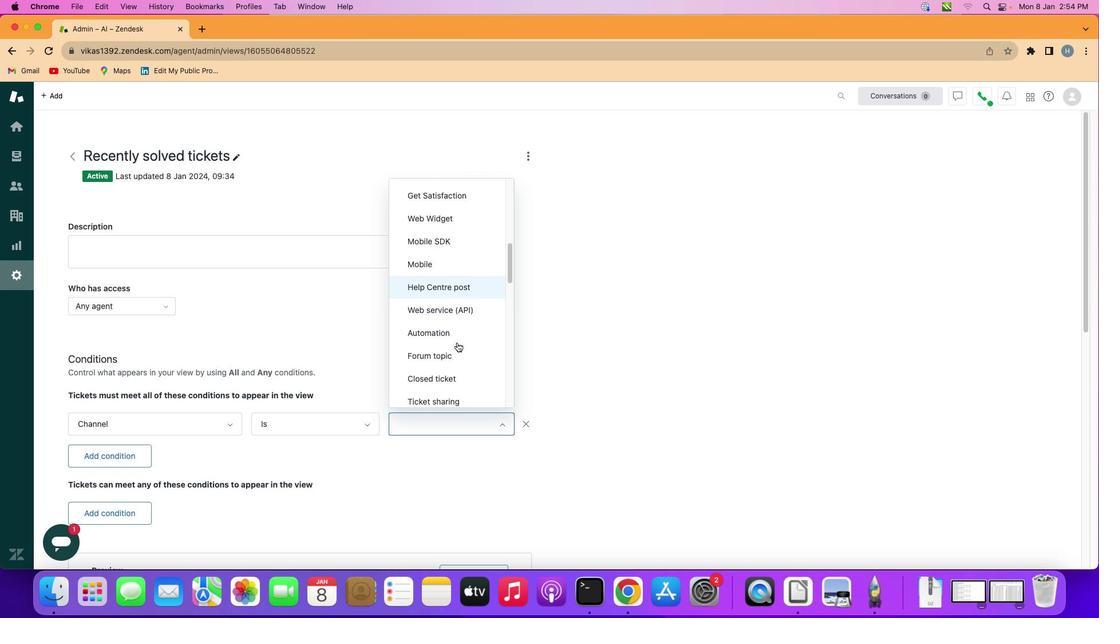
Action: Mouse scrolled (462, 344) with delta (56, 128)
Screenshot: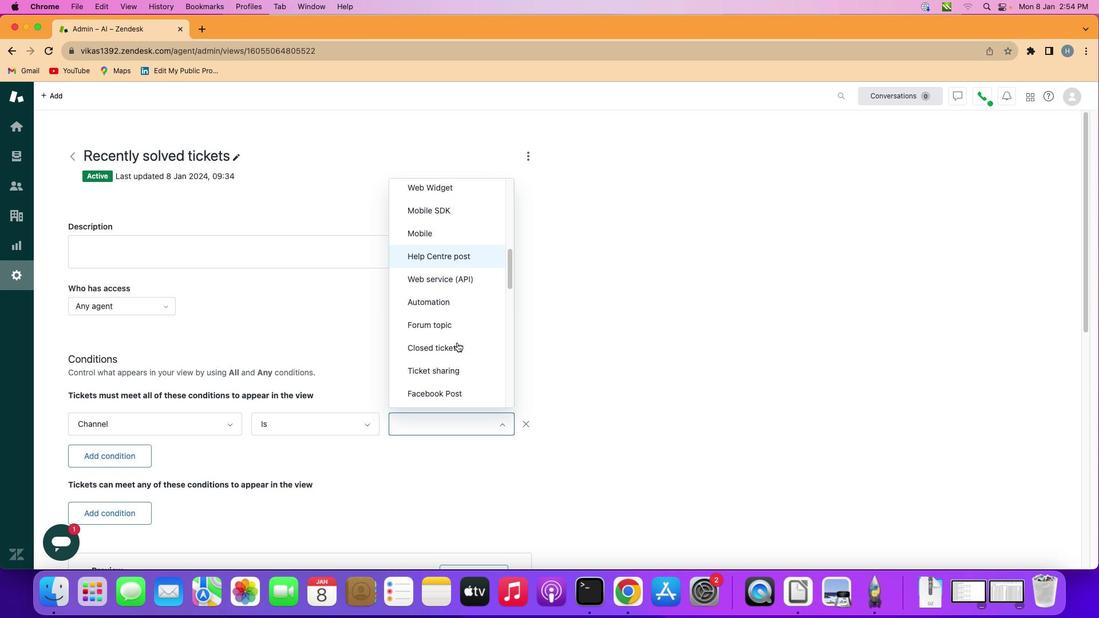 
Action: Mouse scrolled (462, 344) with delta (56, 128)
Screenshot: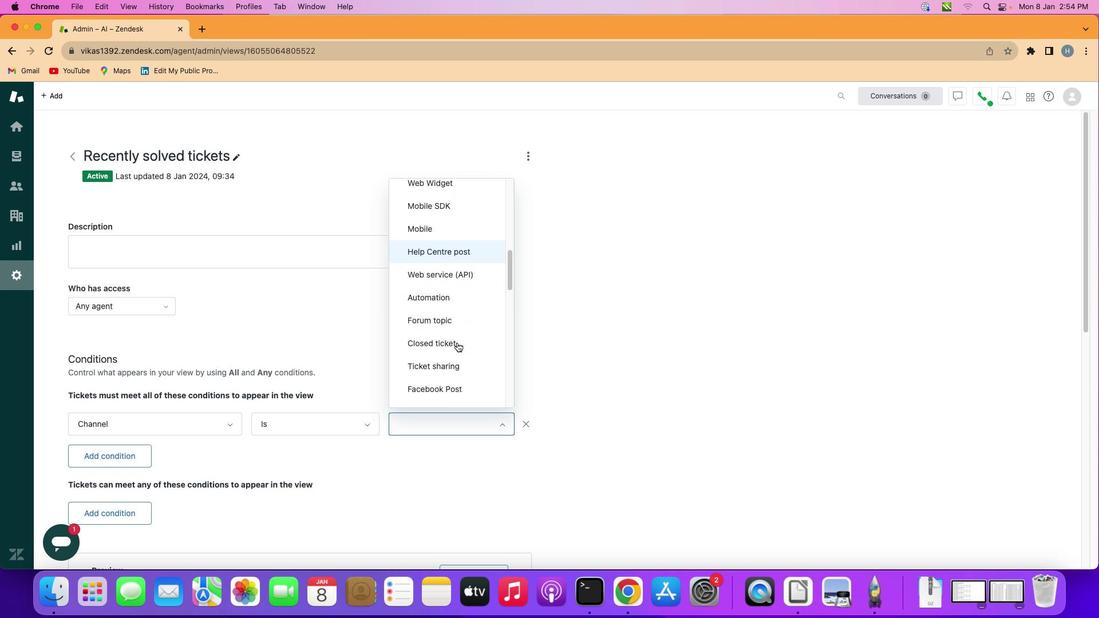 
Action: Mouse scrolled (462, 344) with delta (56, 128)
Screenshot: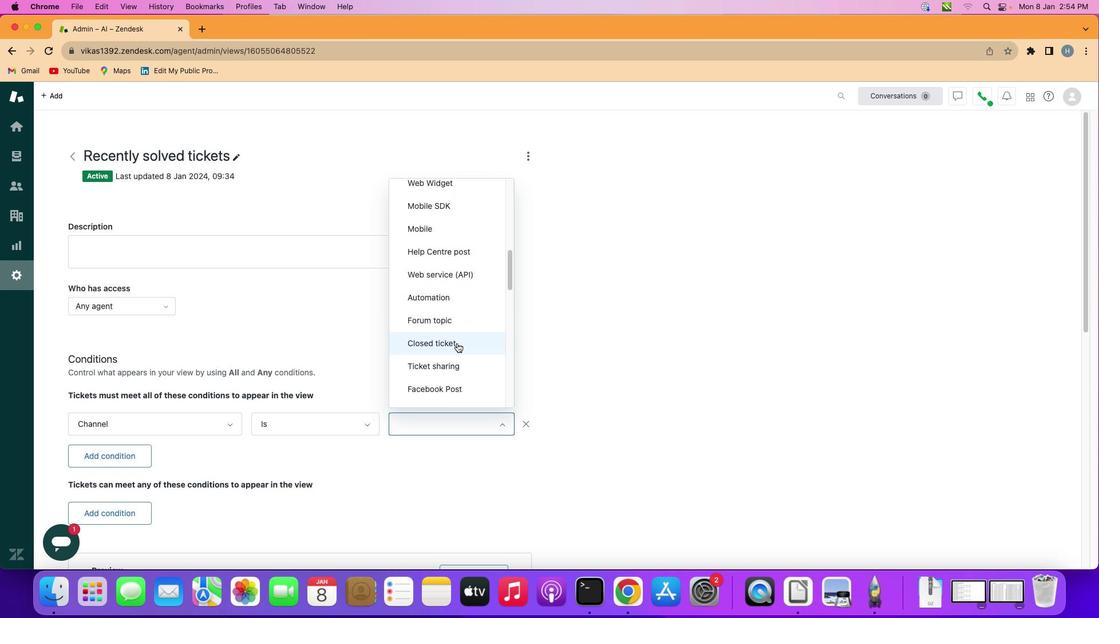 
Action: Mouse moved to (463, 345)
Screenshot: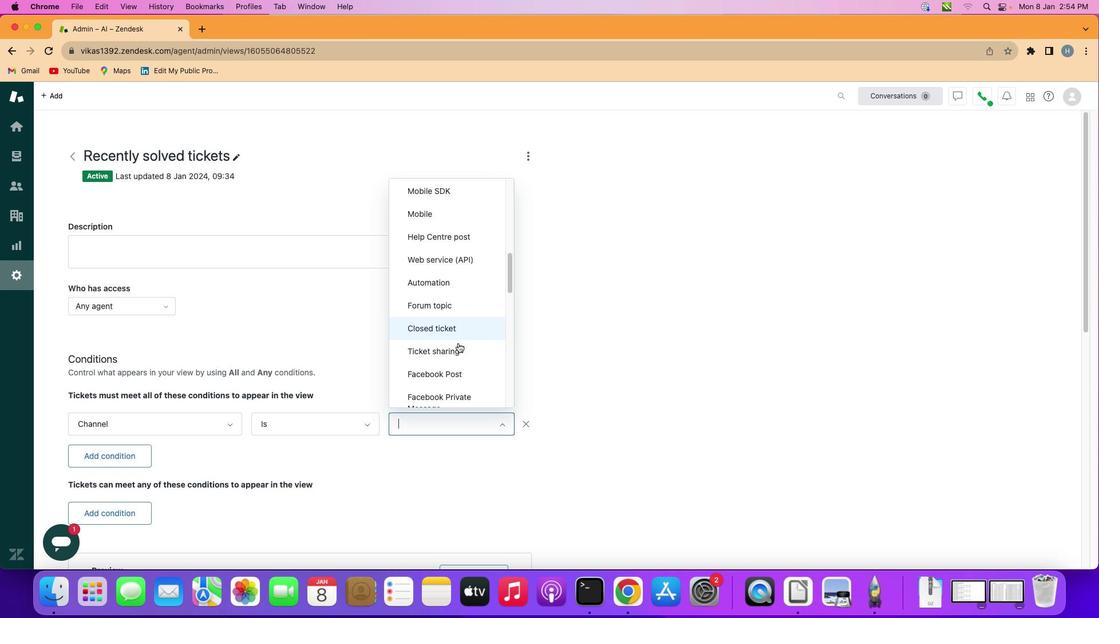 
Action: Mouse scrolled (463, 345) with delta (56, 128)
Screenshot: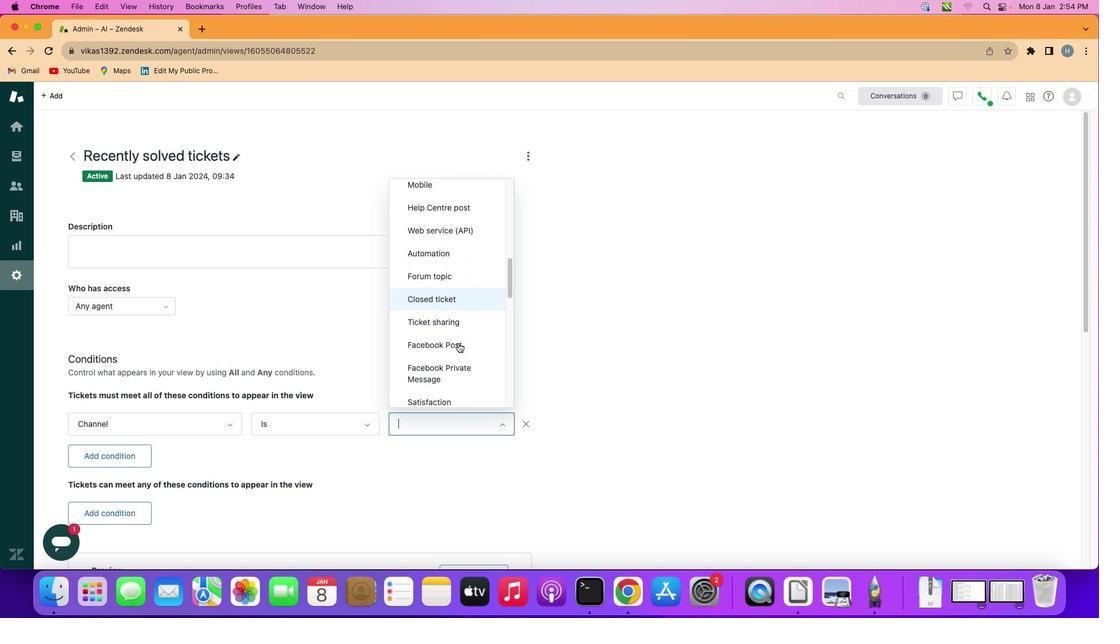 
Action: Mouse scrolled (463, 345) with delta (56, 128)
Screenshot: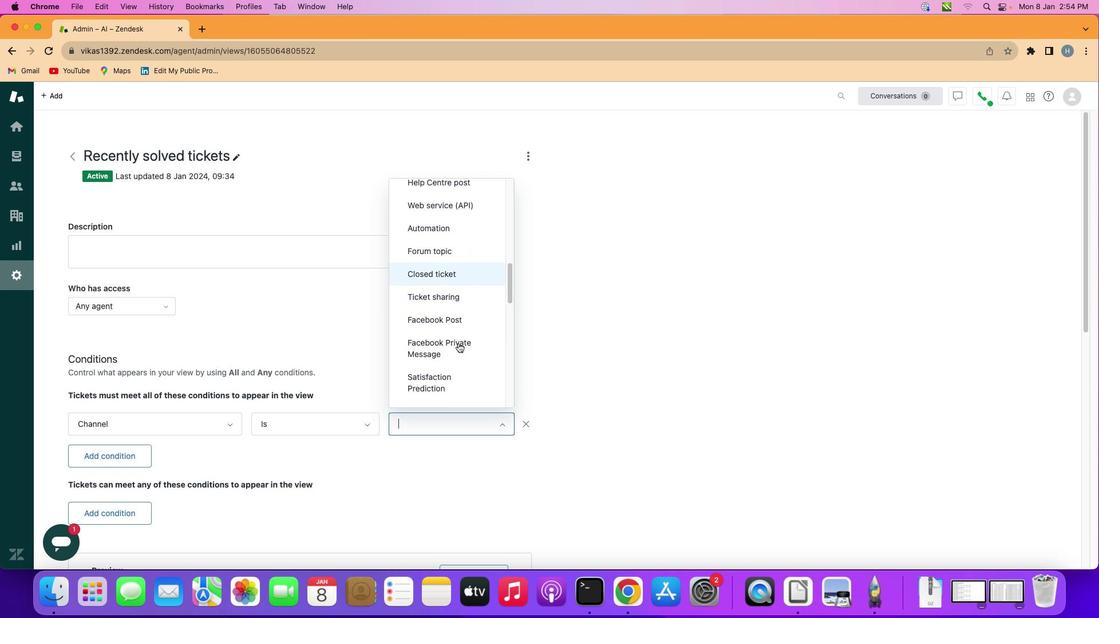 
Action: Mouse scrolled (463, 345) with delta (56, 128)
Screenshot: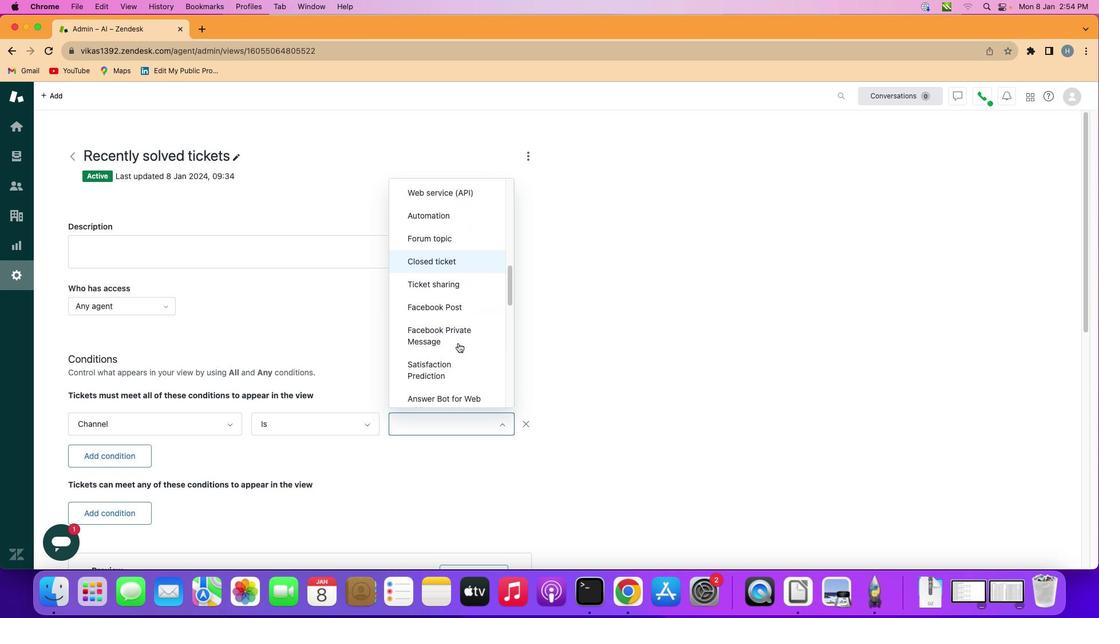 
Action: Mouse scrolled (463, 345) with delta (56, 128)
Screenshot: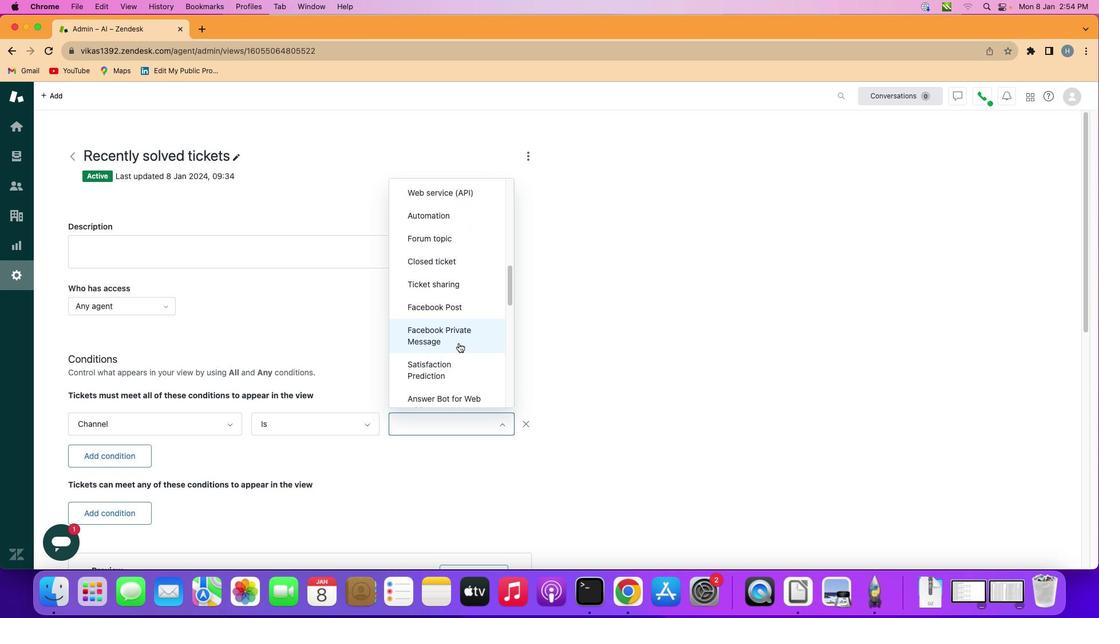 
Action: Mouse moved to (464, 345)
Screenshot: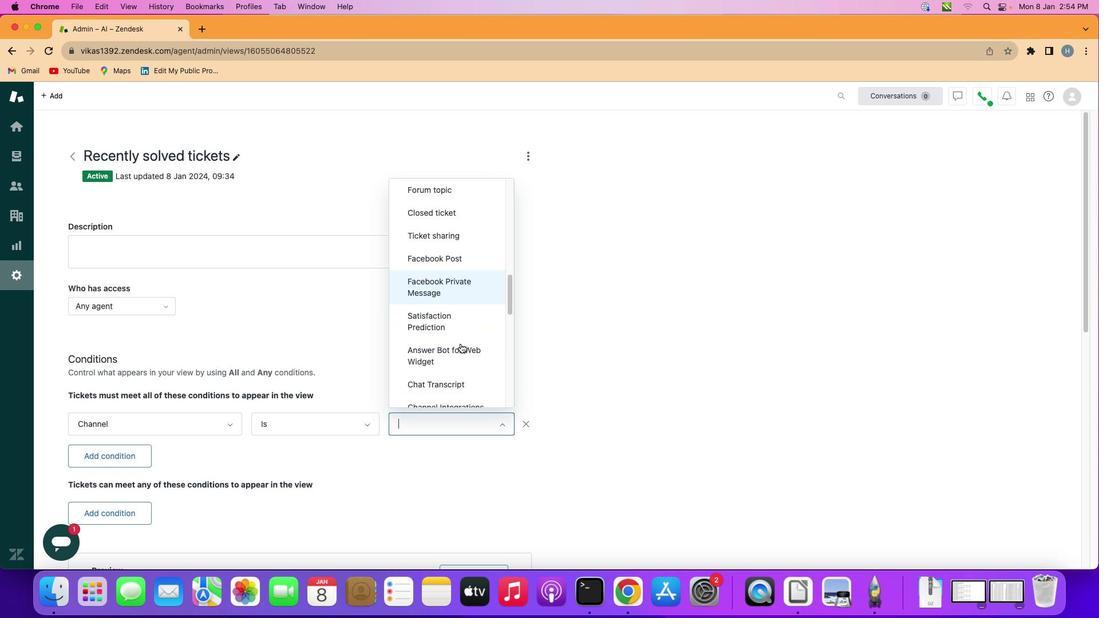 
Action: Mouse scrolled (464, 345) with delta (56, 128)
Screenshot: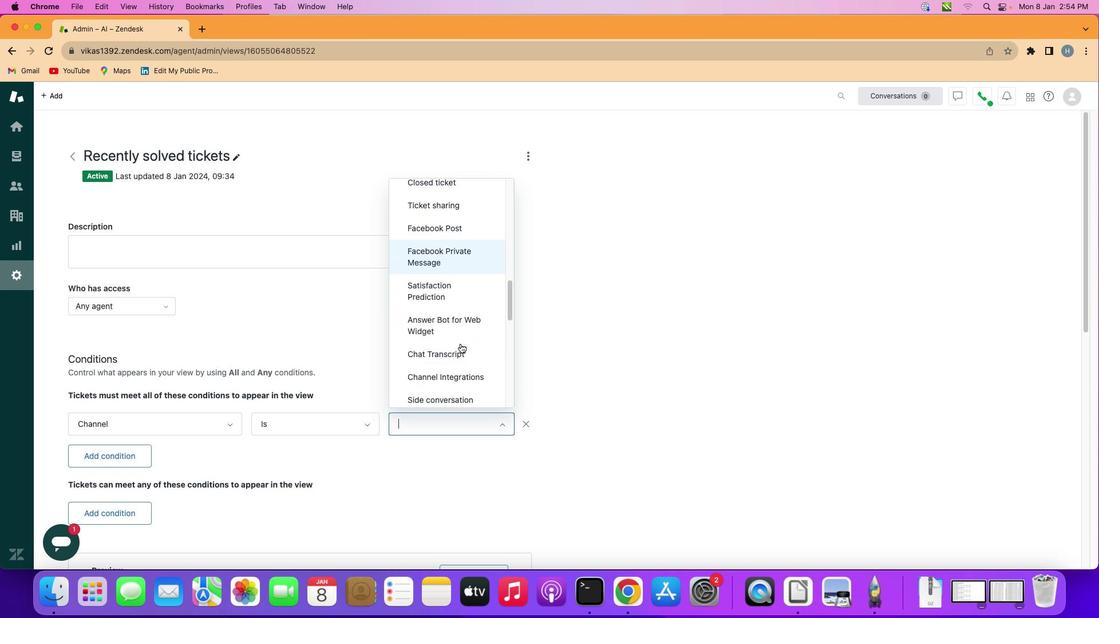 
Action: Mouse scrolled (464, 345) with delta (56, 128)
Screenshot: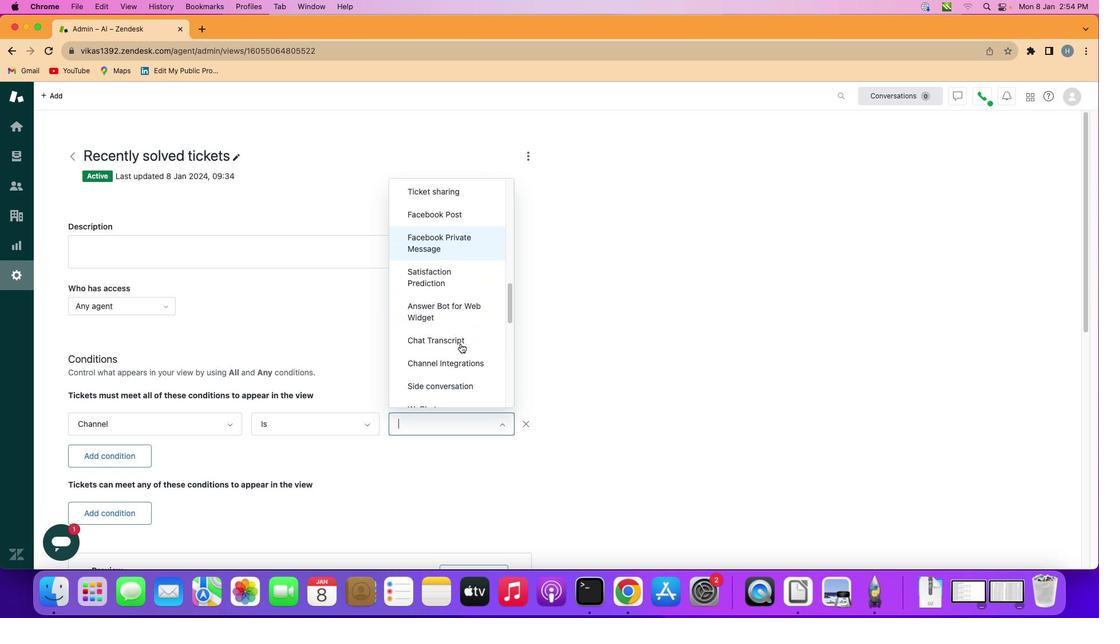 
Action: Mouse scrolled (464, 345) with delta (56, 128)
Screenshot: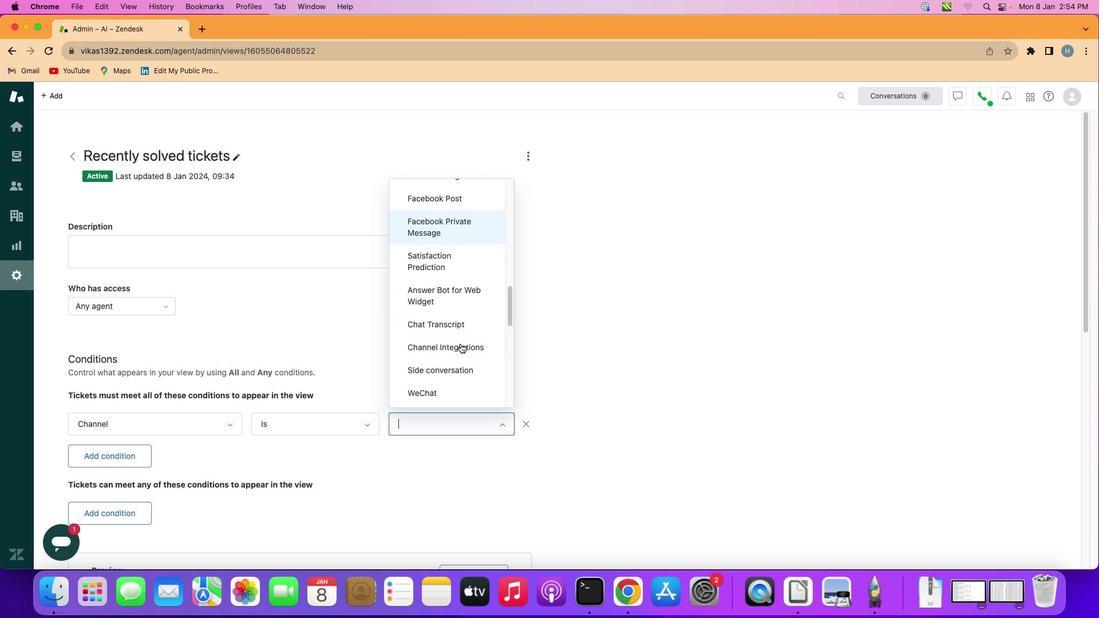 
Action: Mouse scrolled (464, 345) with delta (56, 128)
Screenshot: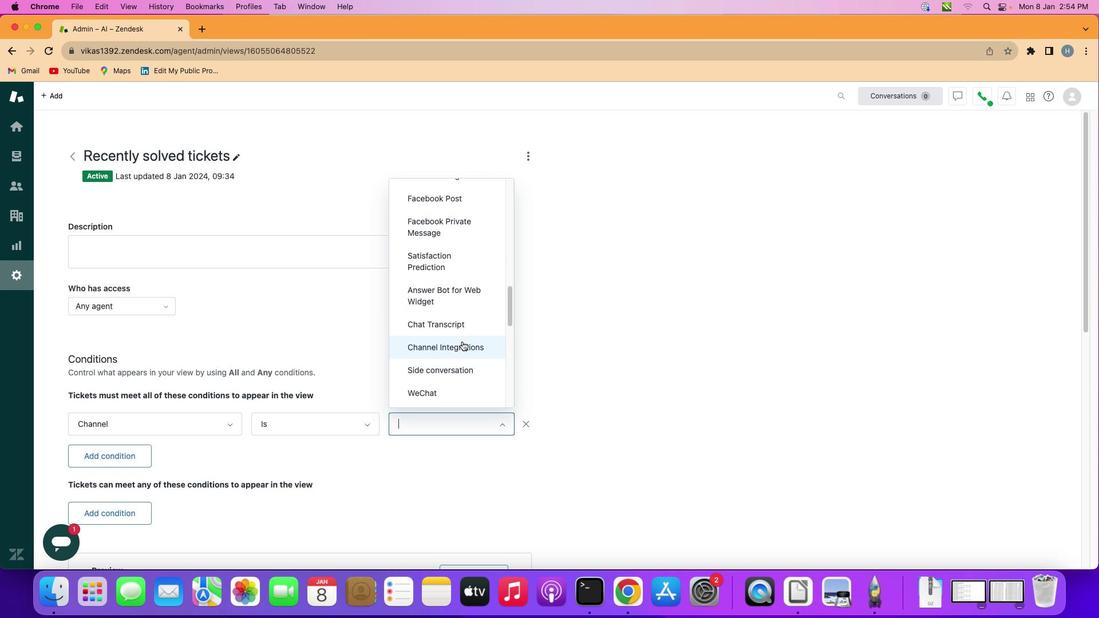 
Action: Mouse moved to (468, 318)
Screenshot: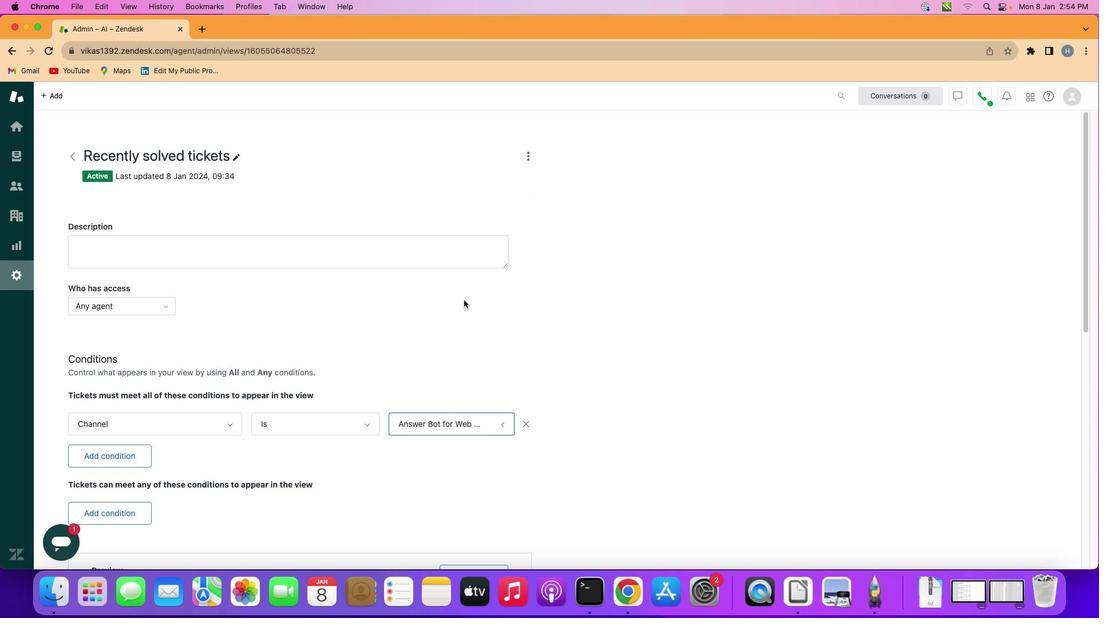 
Action: Mouse pressed left at (468, 318)
Screenshot: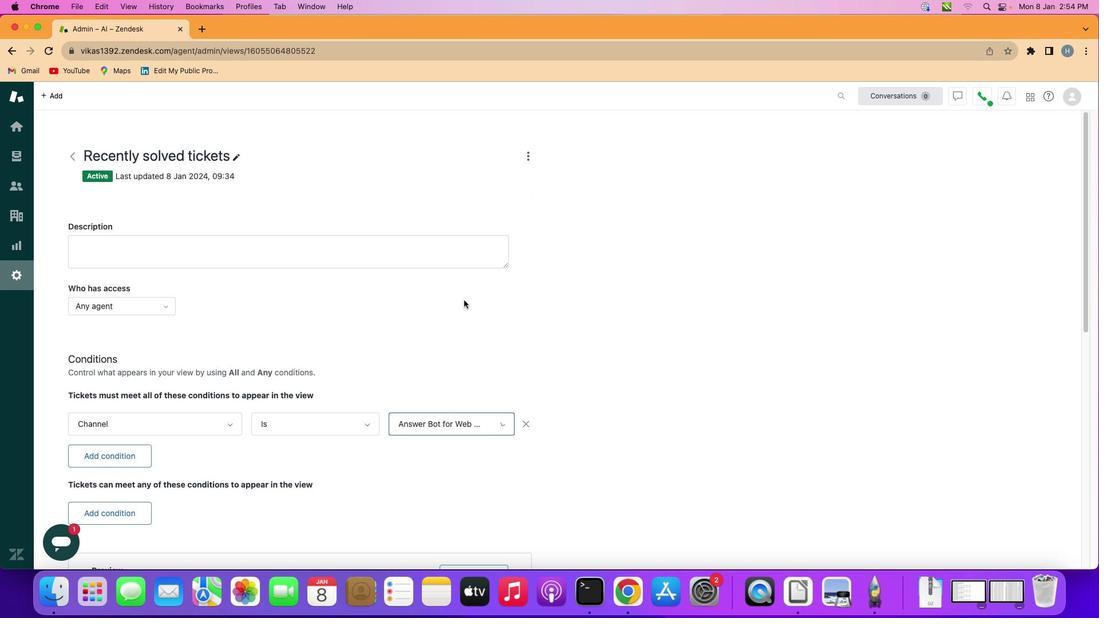 
Action: Mouse moved to (463, 340)
Screenshot: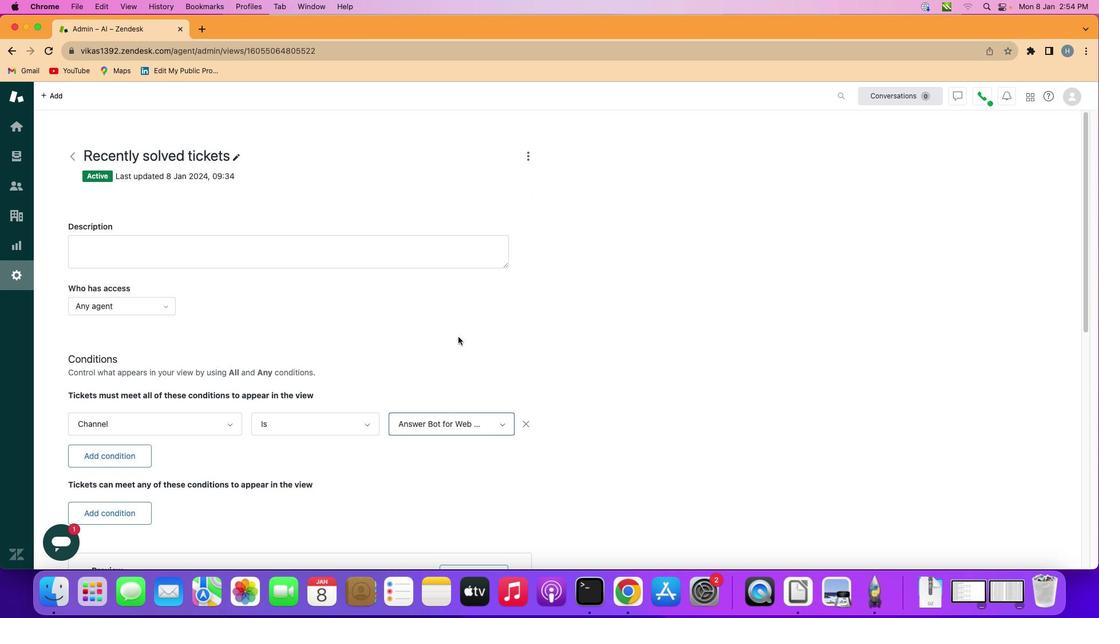 
